 Task: Search one way flight ticket for 5 adults, 2 children, 1 infant in seat and 1 infant on lap in economy from Louisville: Louisville International Airport (standiford Field) to Fort Wayne: Fort Wayne International Airport on 5-4-2023. Choice of flights is Southwest. Number of bags: 1 carry on bag. Price is upto 20000. Outbound departure time preference is 8:15.
Action: Mouse moved to (301, 267)
Screenshot: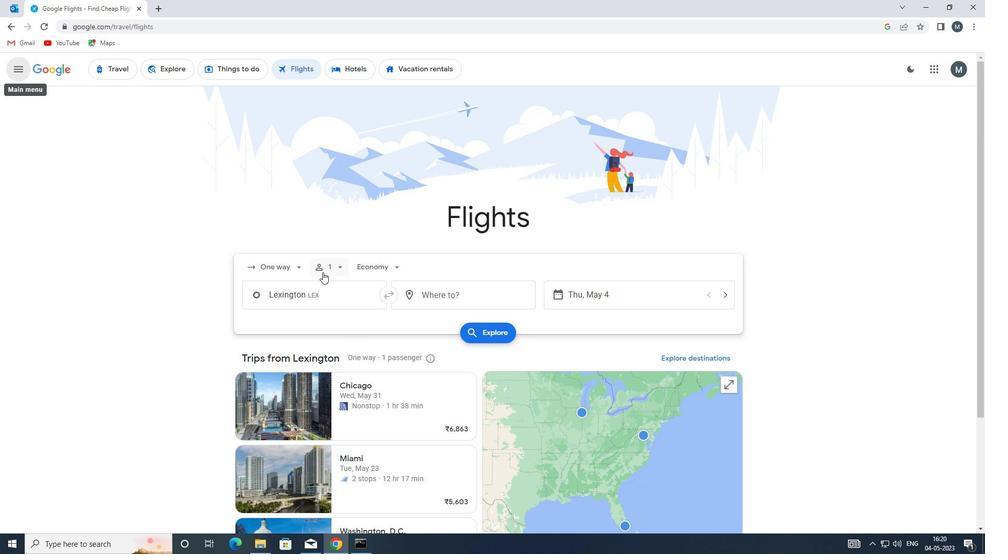 
Action: Mouse pressed left at (301, 267)
Screenshot: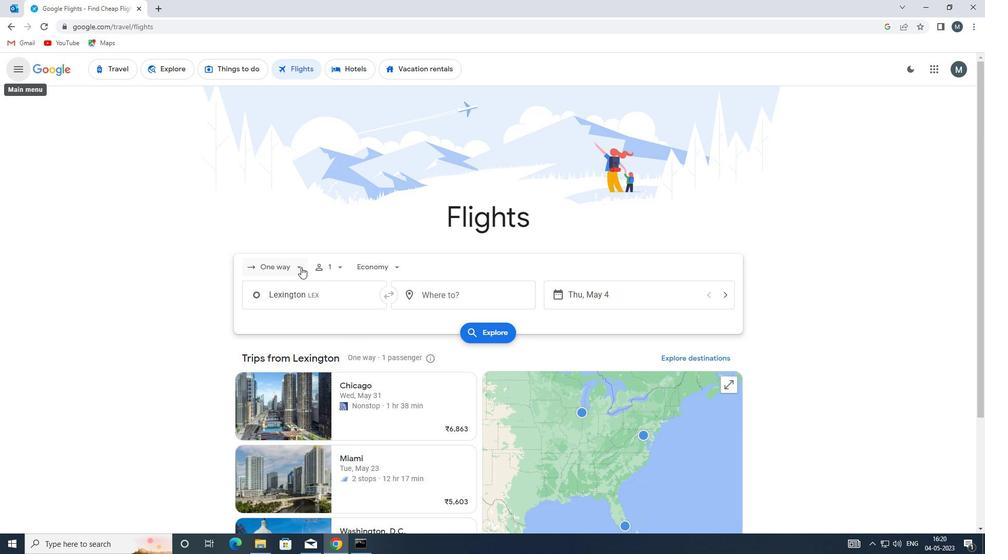 
Action: Mouse moved to (294, 317)
Screenshot: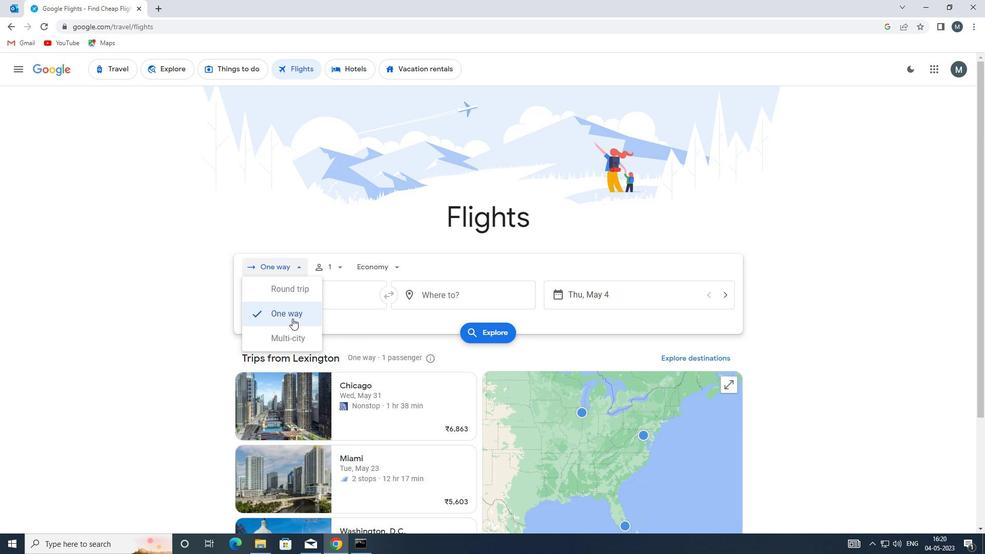 
Action: Mouse pressed left at (294, 317)
Screenshot: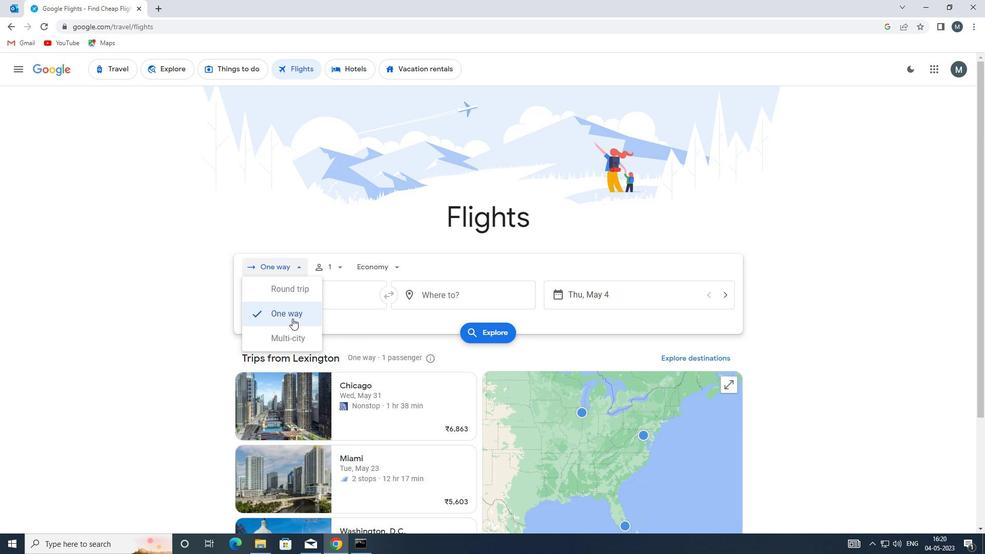 
Action: Mouse moved to (330, 268)
Screenshot: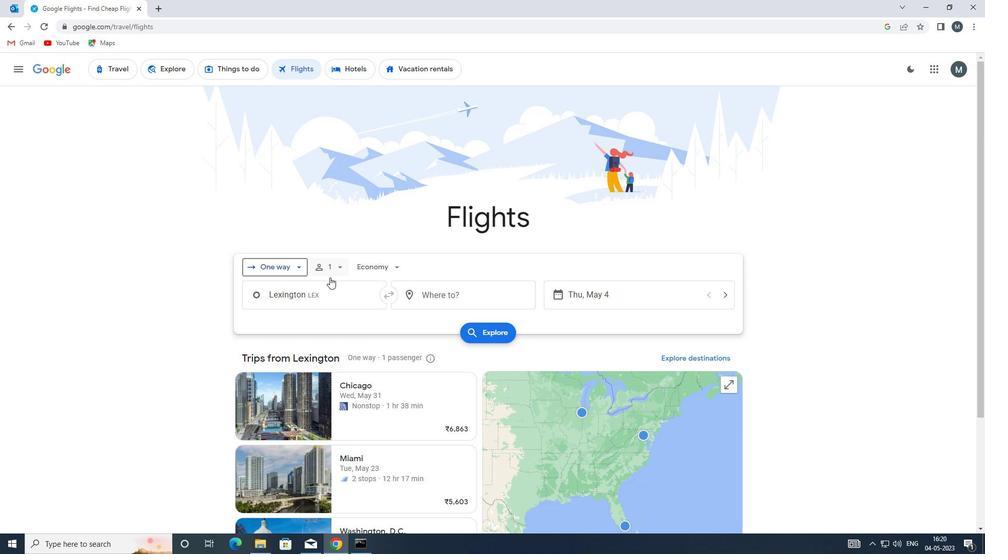 
Action: Mouse pressed left at (330, 268)
Screenshot: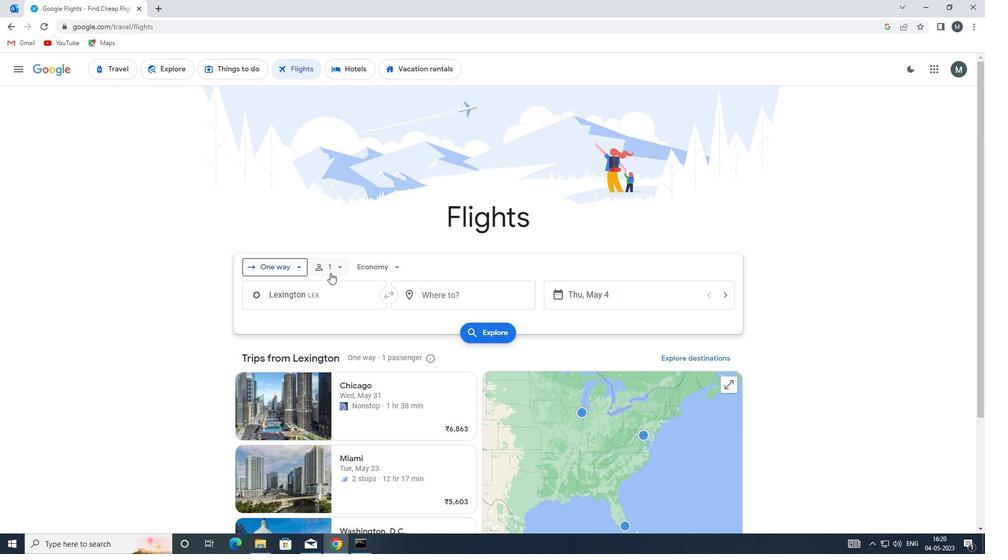 
Action: Mouse moved to (423, 290)
Screenshot: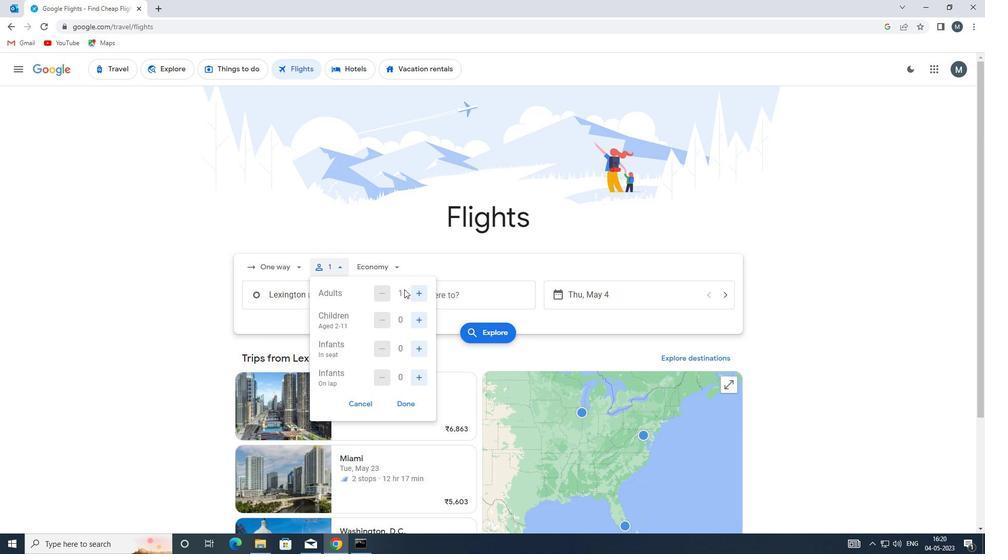 
Action: Mouse pressed left at (423, 290)
Screenshot: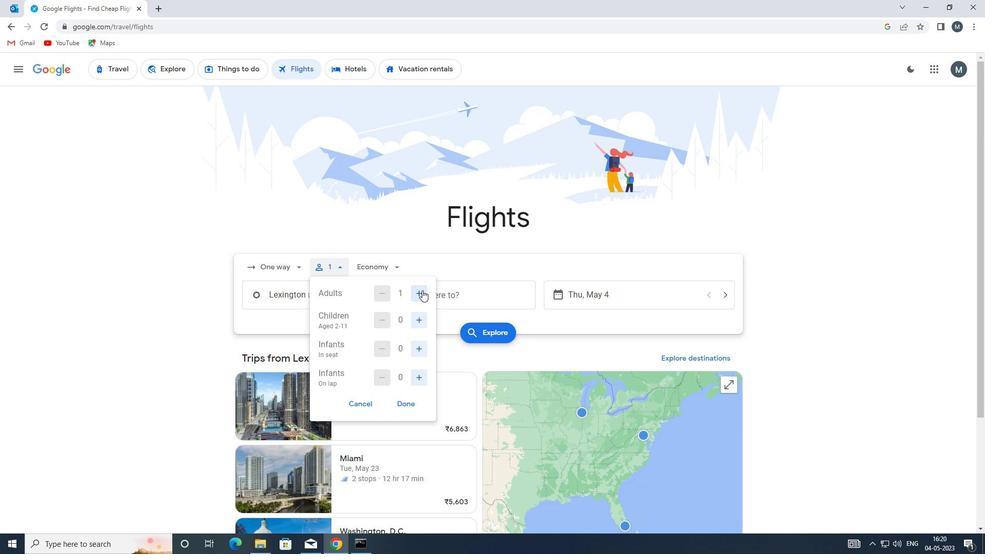 
Action: Mouse moved to (423, 290)
Screenshot: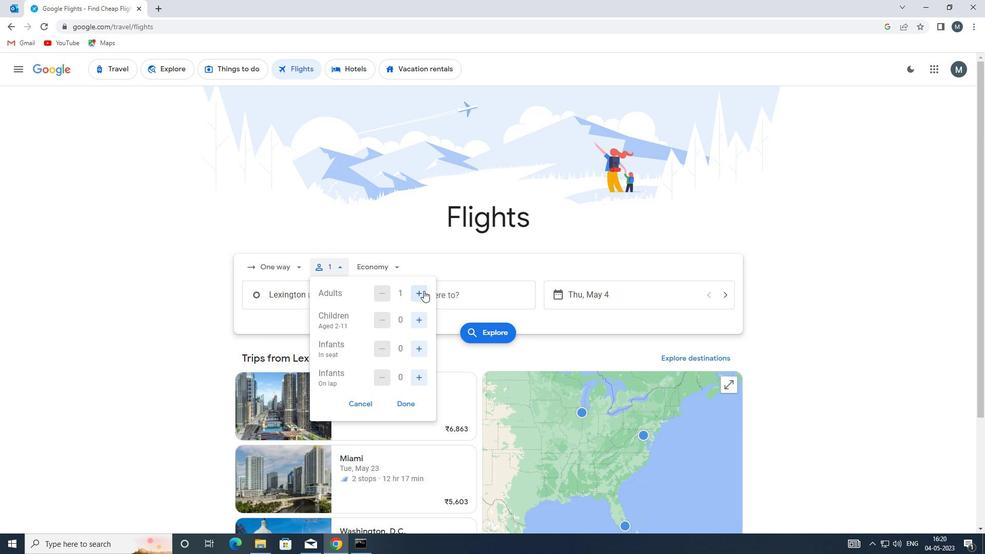 
Action: Mouse pressed left at (423, 290)
Screenshot: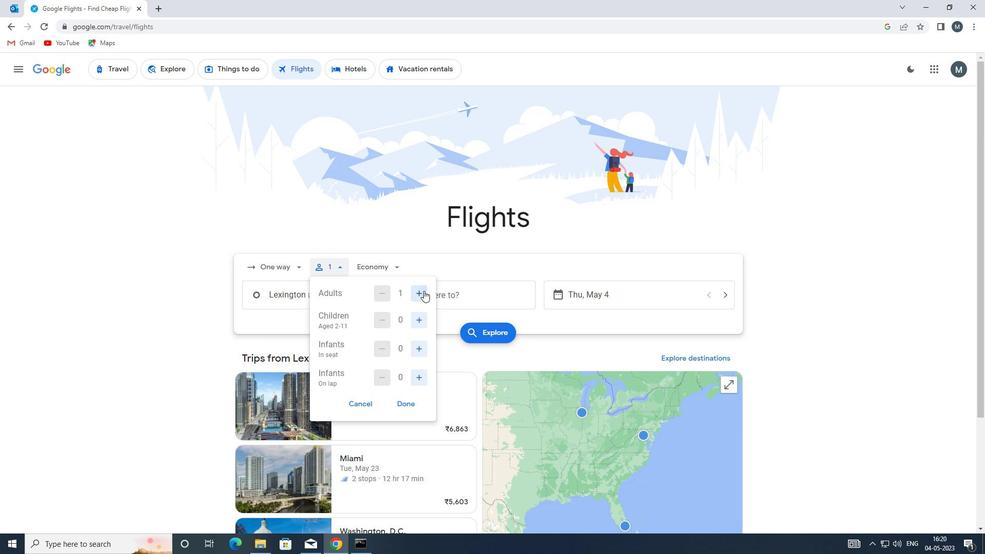
Action: Mouse moved to (423, 291)
Screenshot: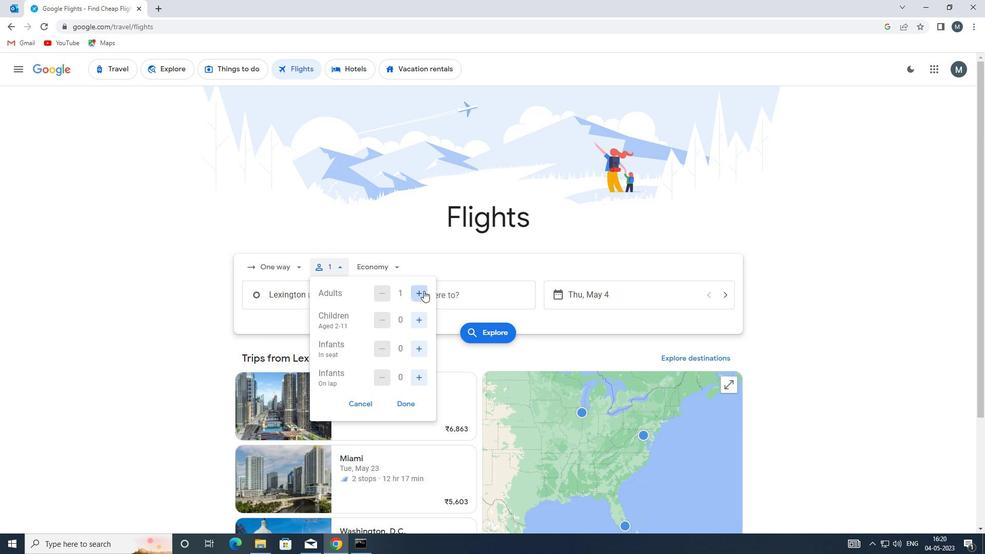 
Action: Mouse pressed left at (423, 291)
Screenshot: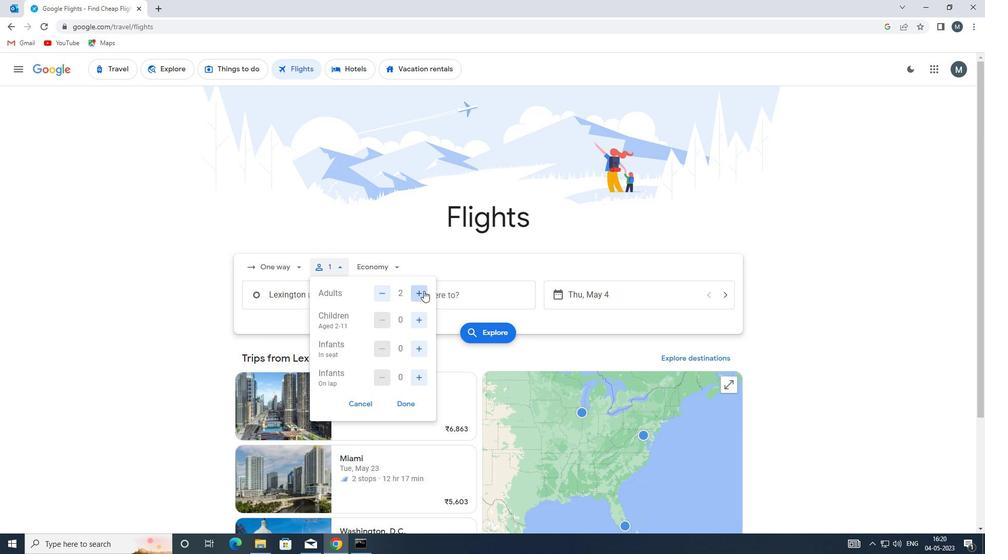 
Action: Mouse pressed left at (423, 291)
Screenshot: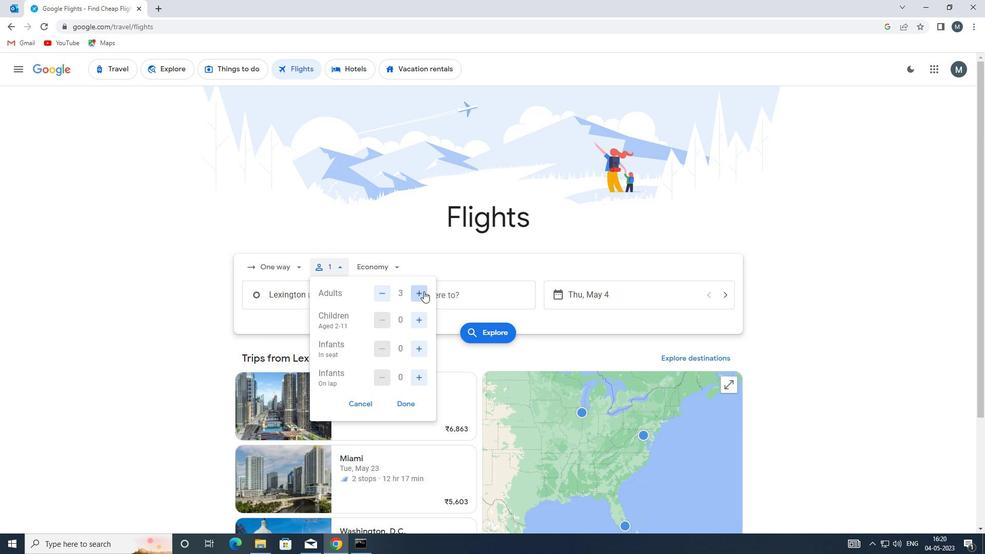
Action: Mouse moved to (418, 317)
Screenshot: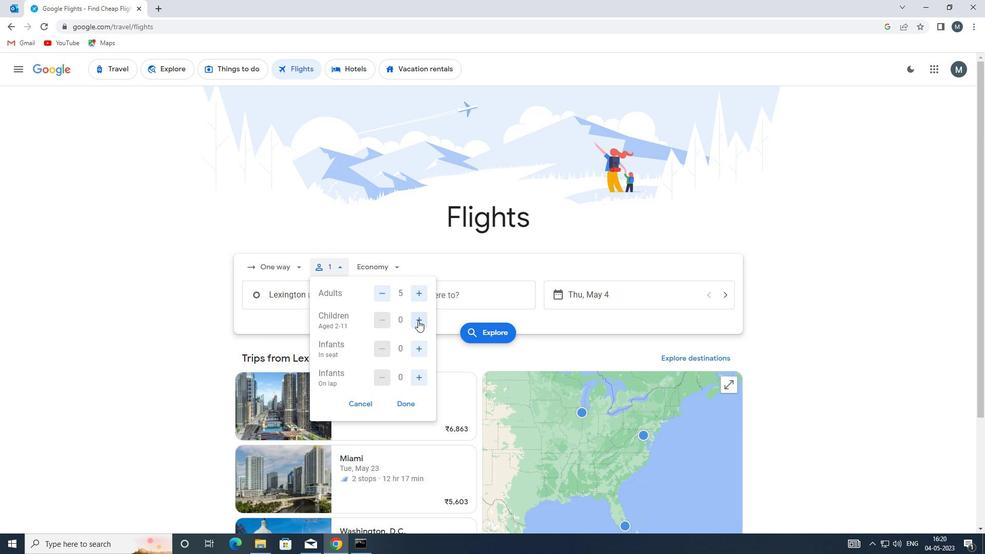 
Action: Mouse pressed left at (418, 317)
Screenshot: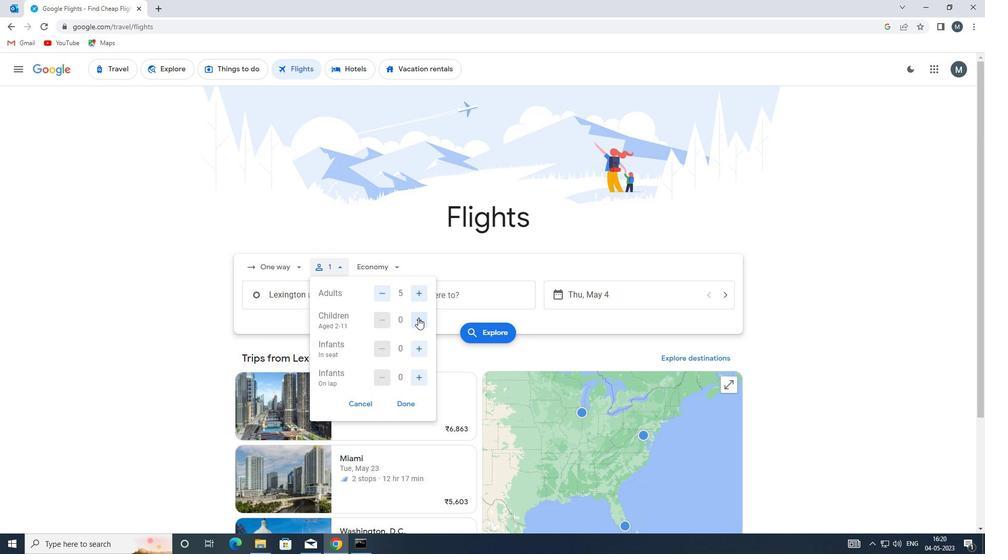 
Action: Mouse pressed left at (418, 317)
Screenshot: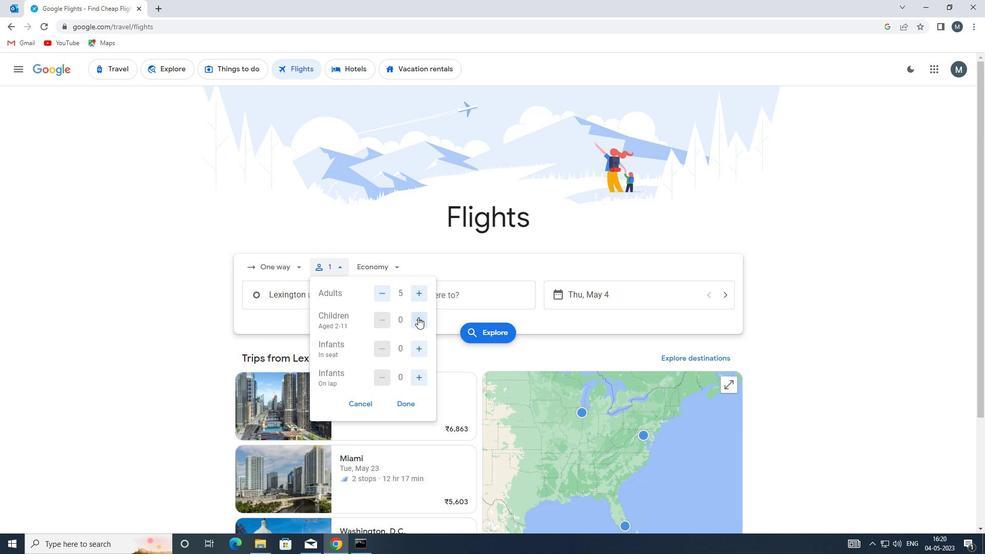 
Action: Mouse moved to (419, 347)
Screenshot: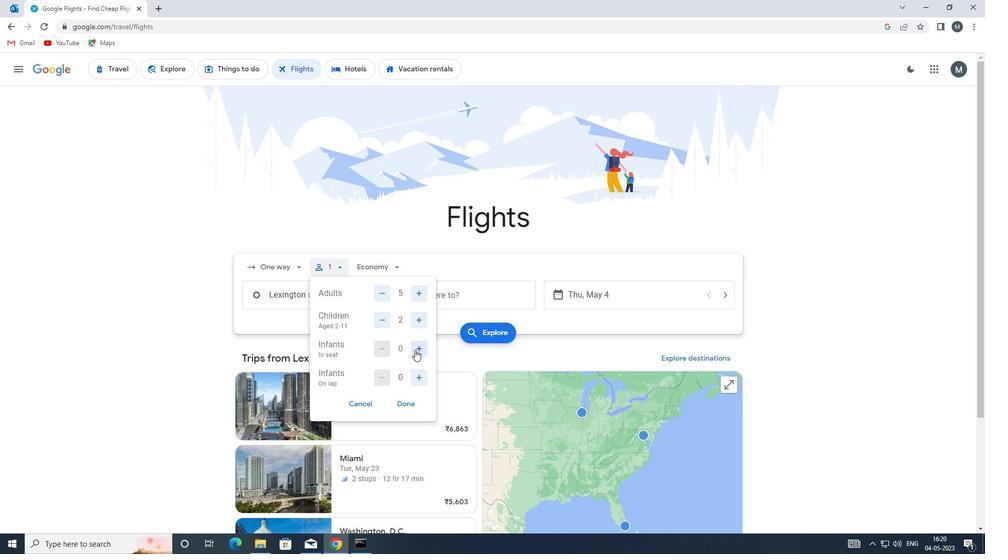 
Action: Mouse pressed left at (419, 347)
Screenshot: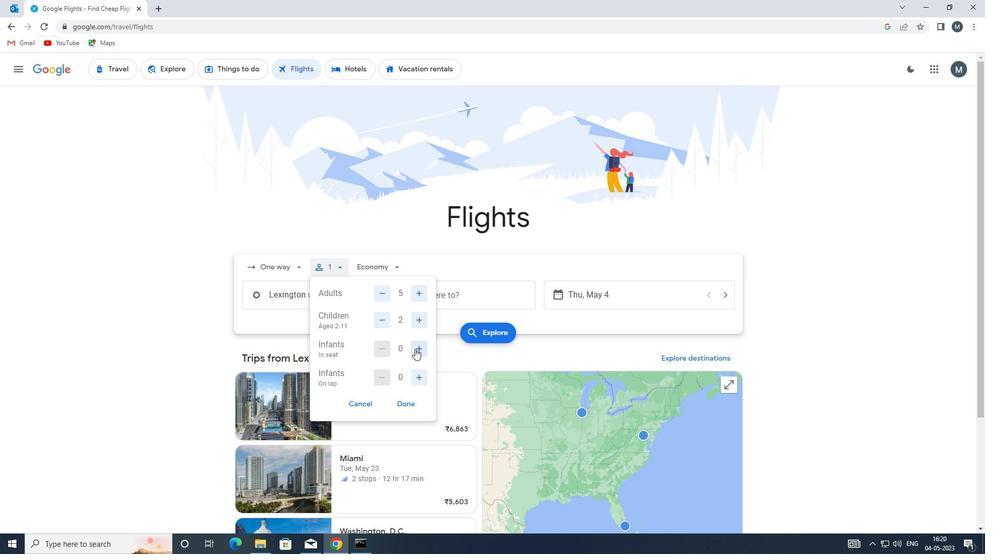 
Action: Mouse moved to (419, 376)
Screenshot: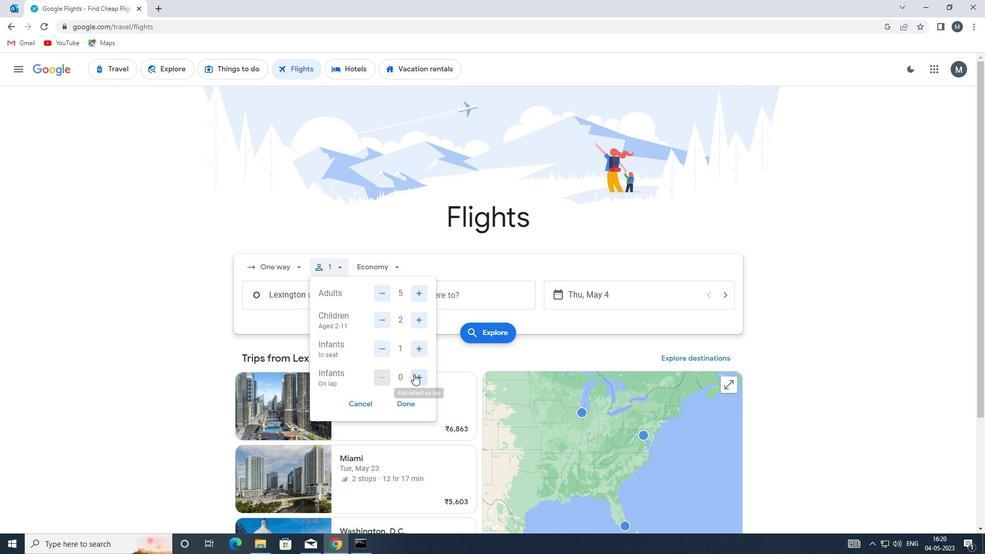 
Action: Mouse pressed left at (419, 376)
Screenshot: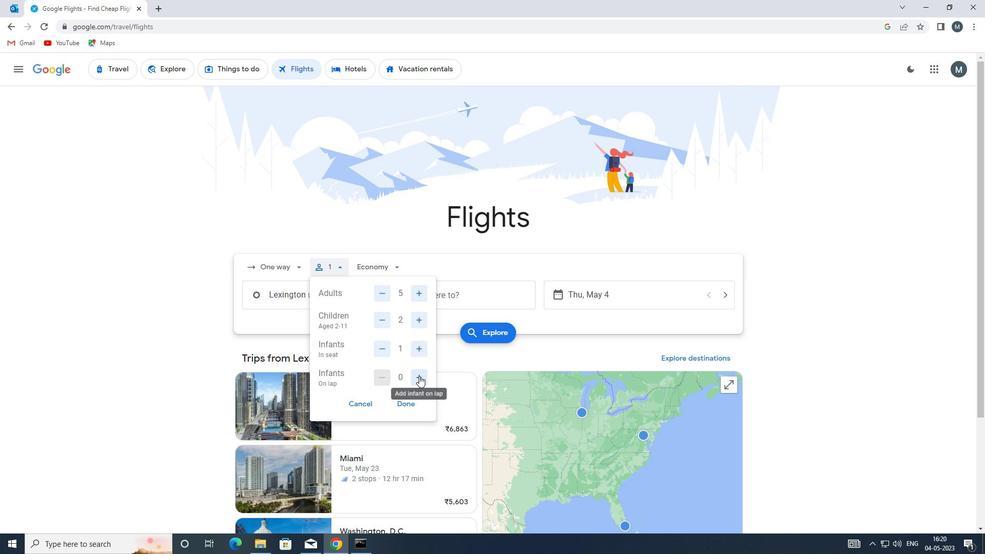 
Action: Mouse moved to (399, 396)
Screenshot: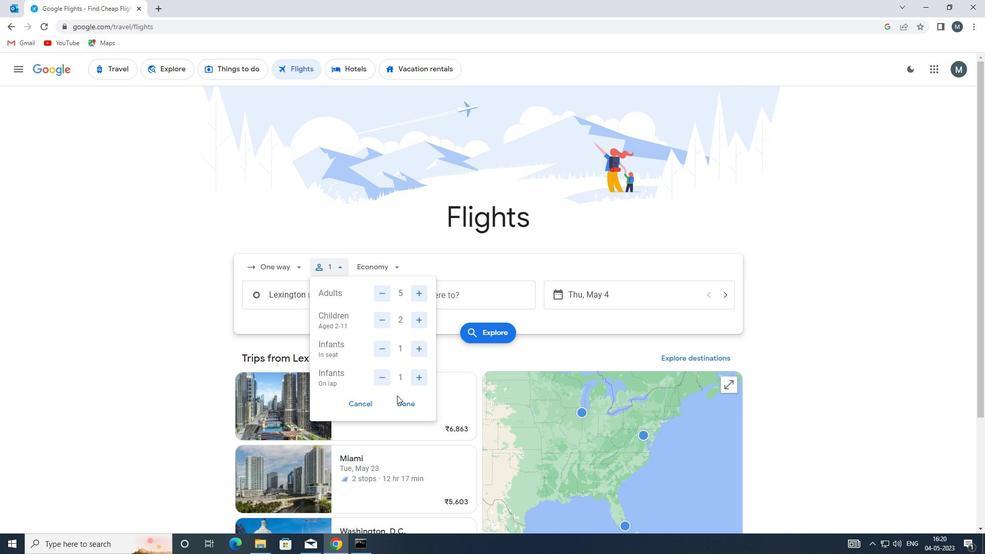 
Action: Mouse pressed left at (399, 396)
Screenshot: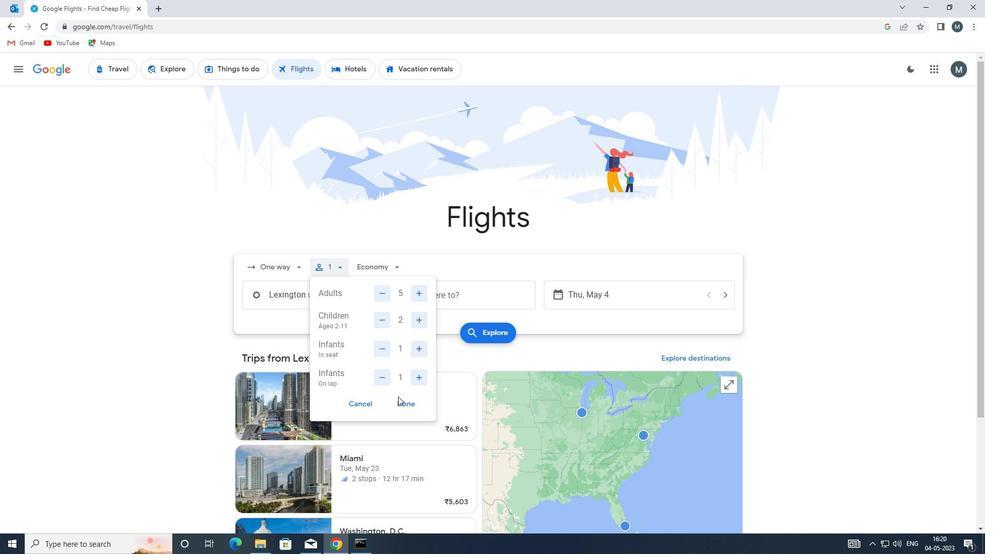 
Action: Mouse moved to (380, 268)
Screenshot: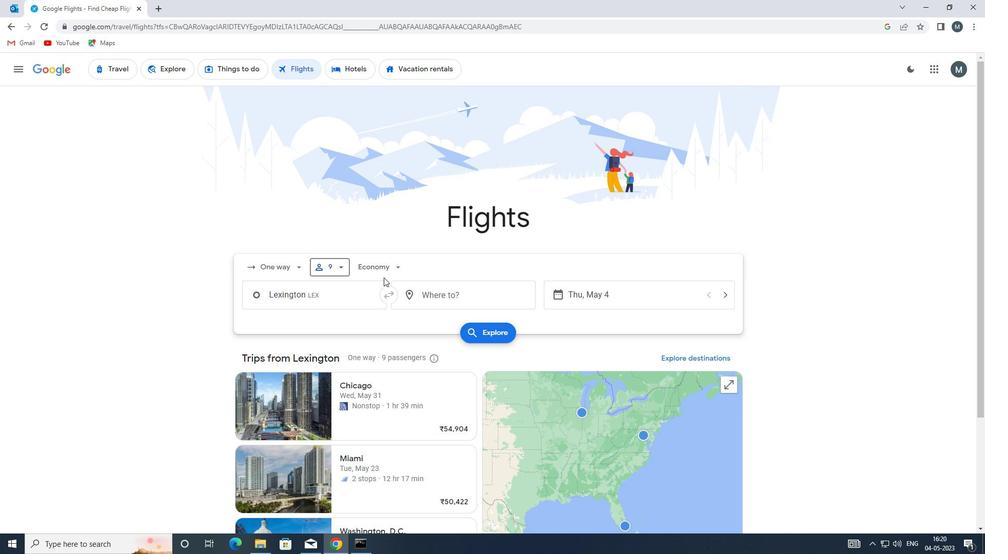 
Action: Mouse pressed left at (380, 268)
Screenshot: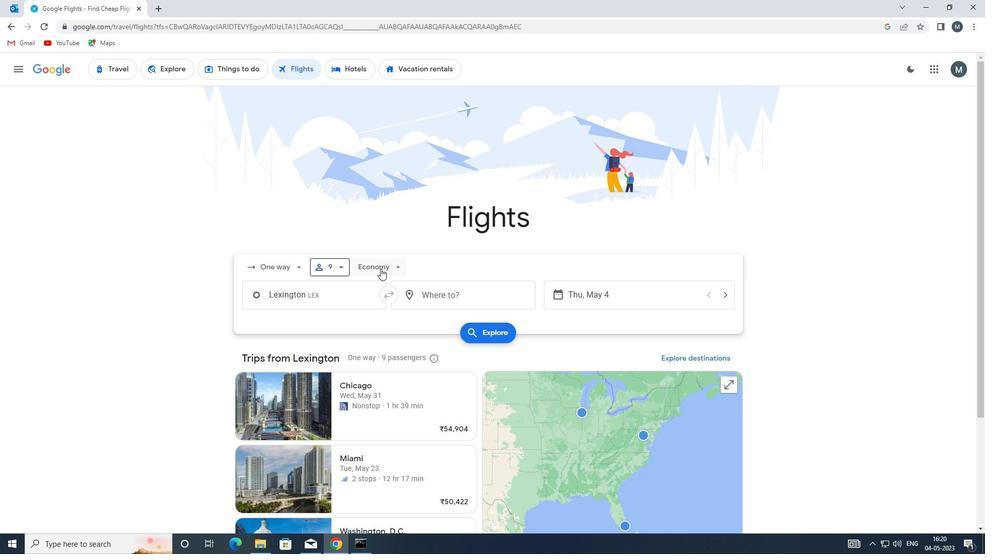 
Action: Mouse moved to (398, 287)
Screenshot: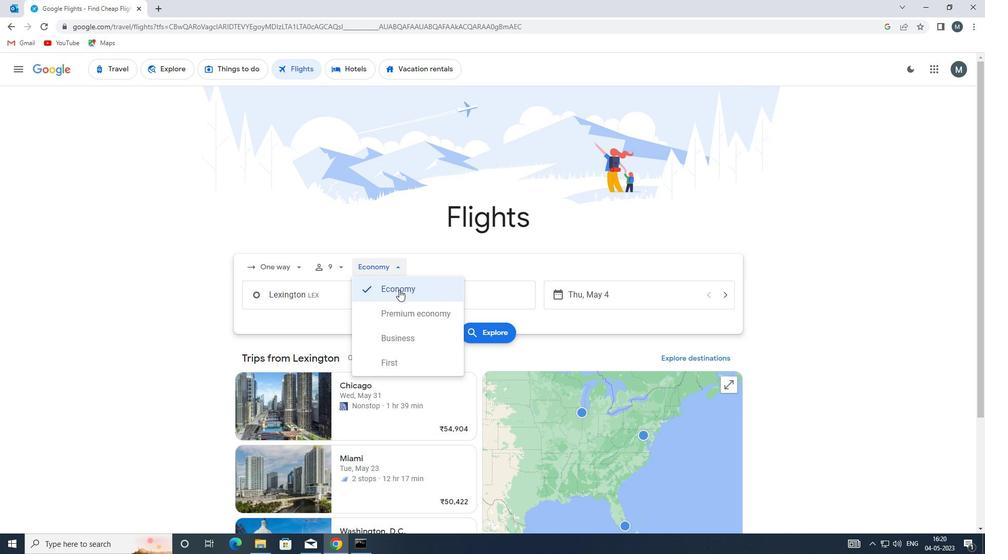 
Action: Mouse pressed left at (398, 287)
Screenshot: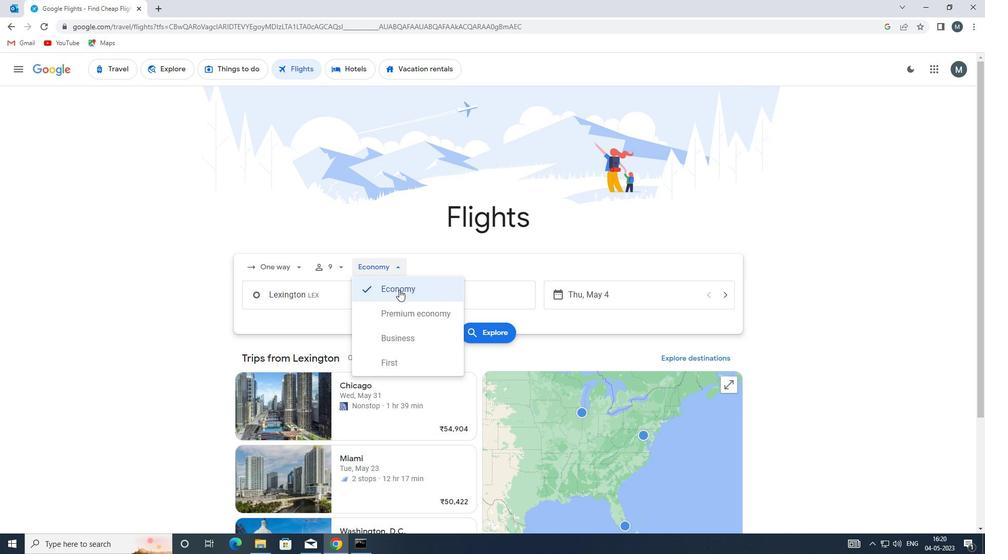 
Action: Mouse moved to (342, 301)
Screenshot: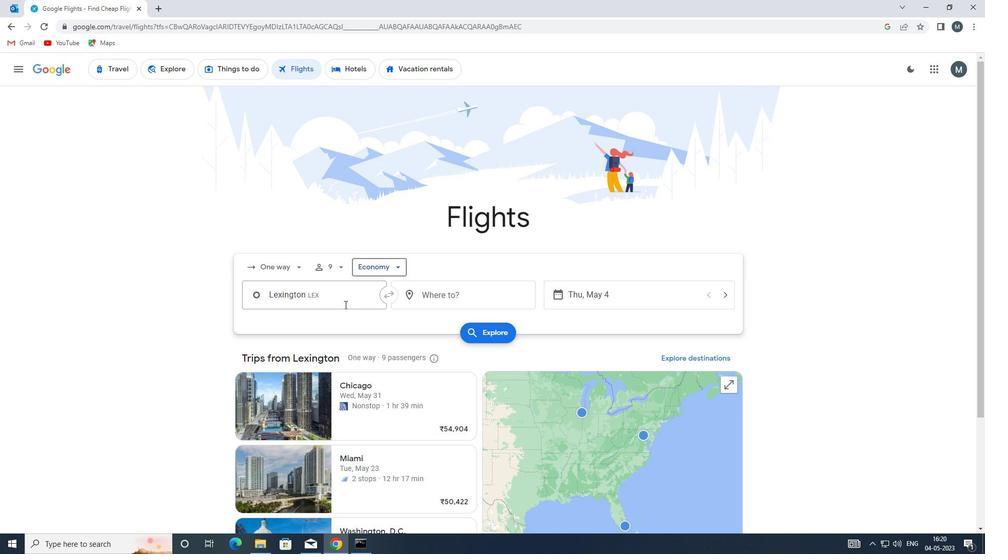 
Action: Mouse pressed left at (342, 301)
Screenshot: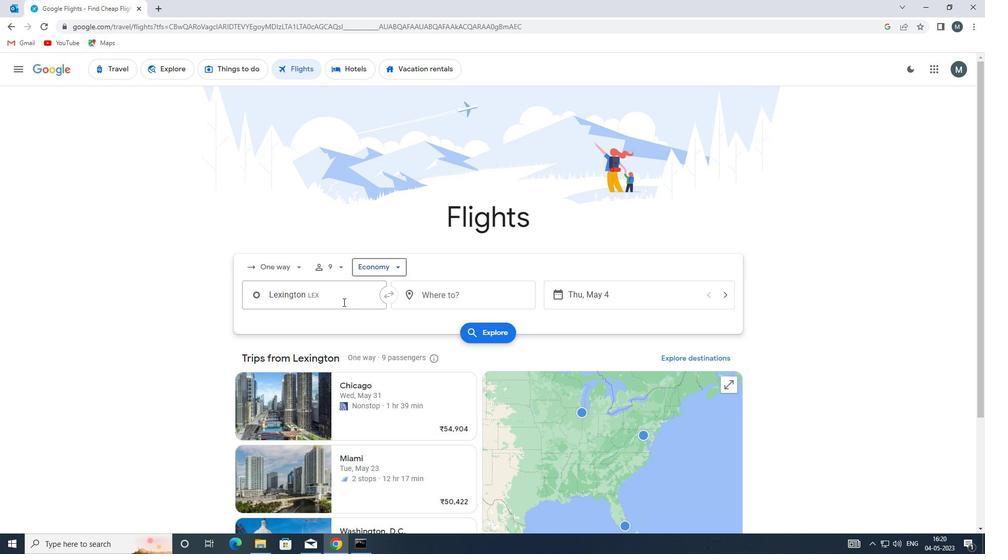 
Action: Mouse moved to (342, 300)
Screenshot: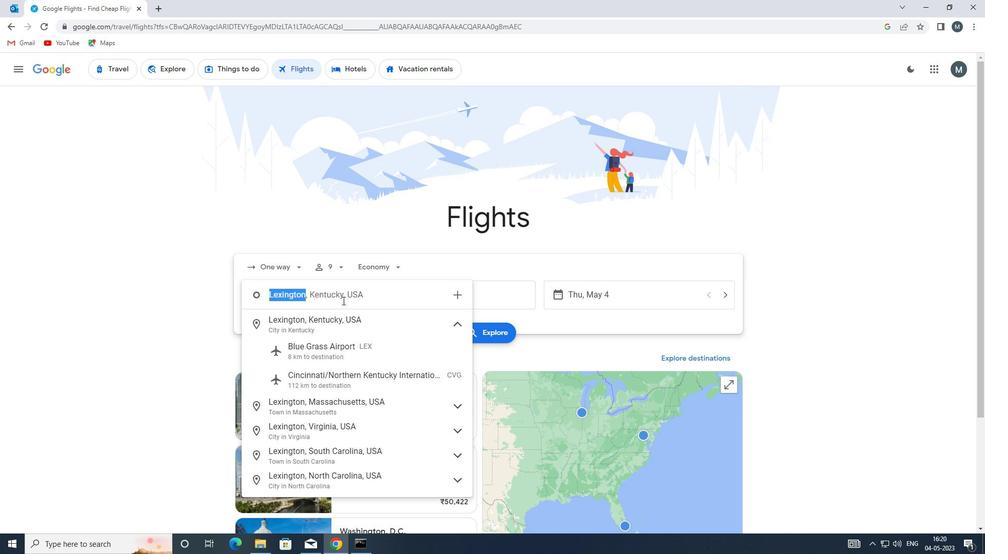 
Action: Key pressed s
Screenshot: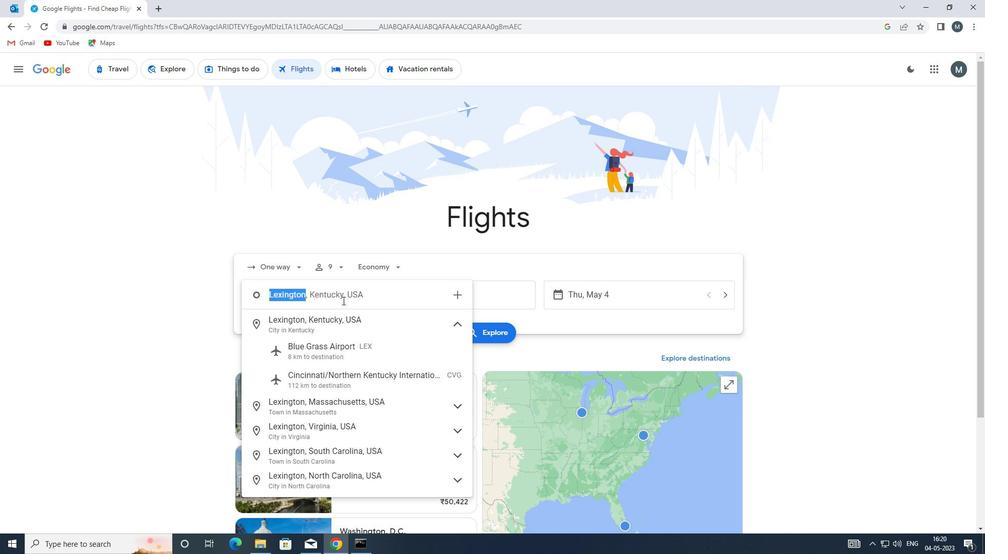 
Action: Mouse moved to (343, 300)
Screenshot: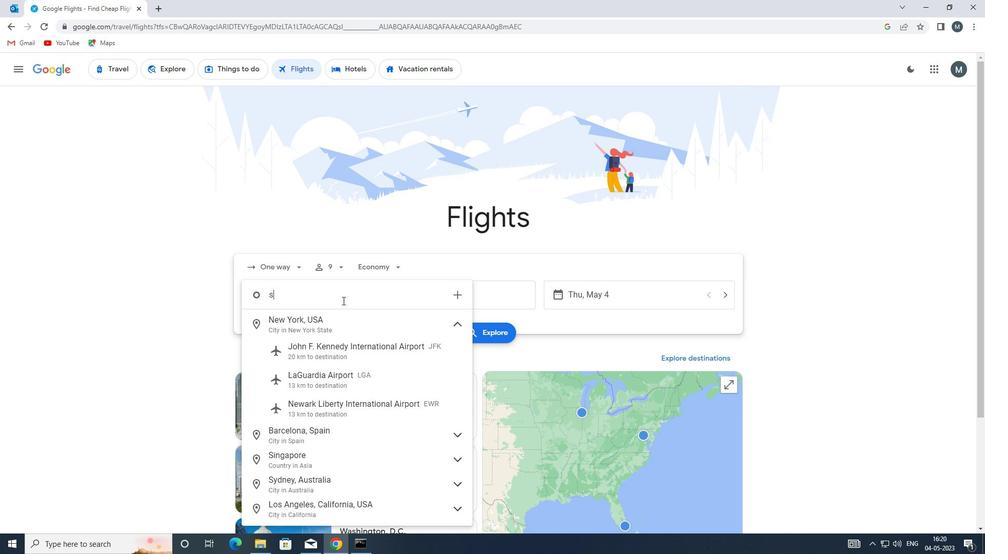 
Action: Key pressed df
Screenshot: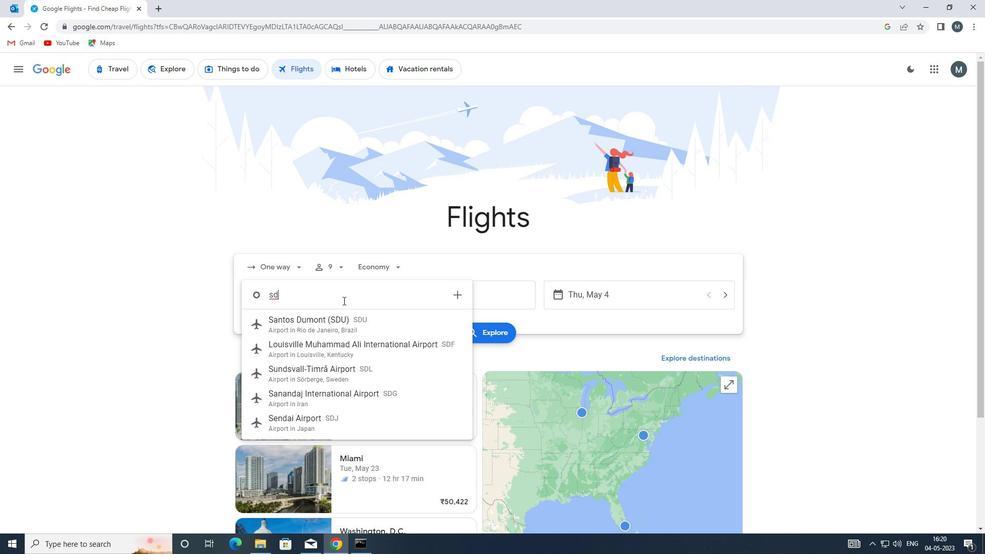 
Action: Mouse moved to (347, 328)
Screenshot: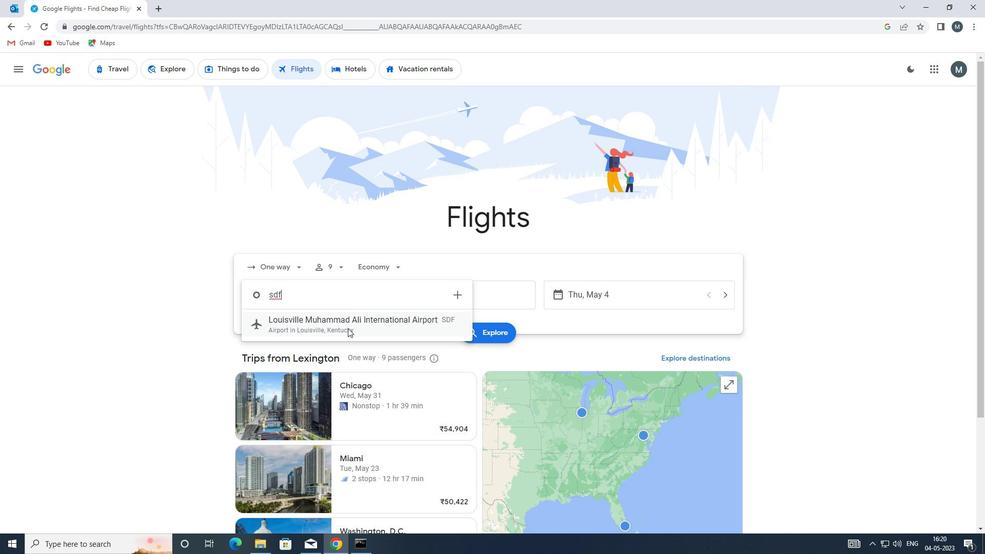 
Action: Mouse pressed left at (347, 328)
Screenshot: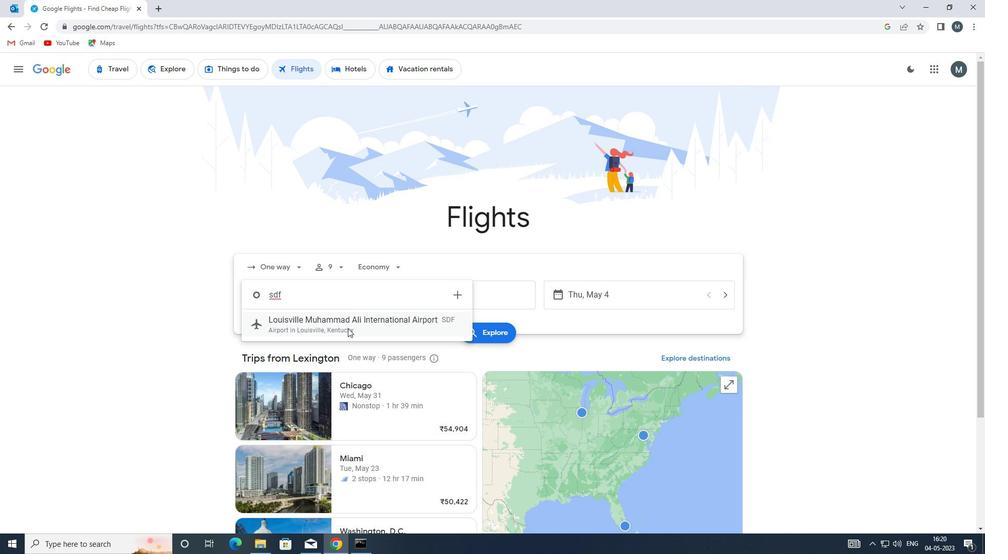 
Action: Mouse moved to (428, 298)
Screenshot: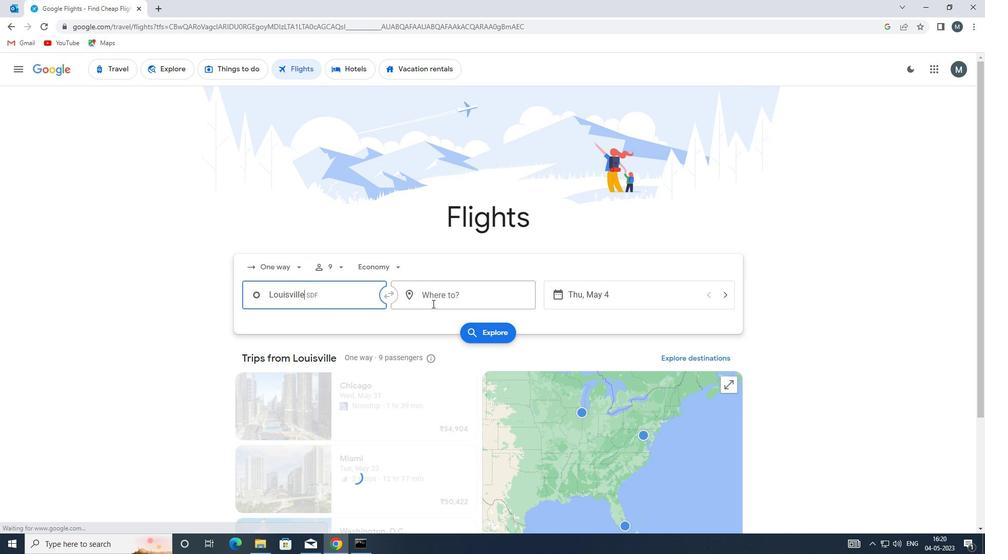 
Action: Mouse pressed left at (428, 298)
Screenshot: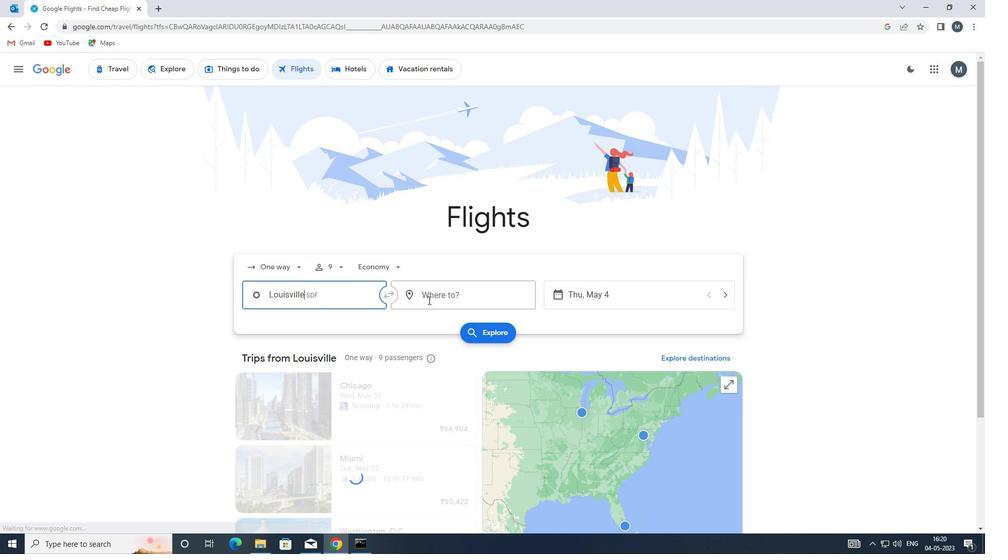 
Action: Key pressed fw
Screenshot: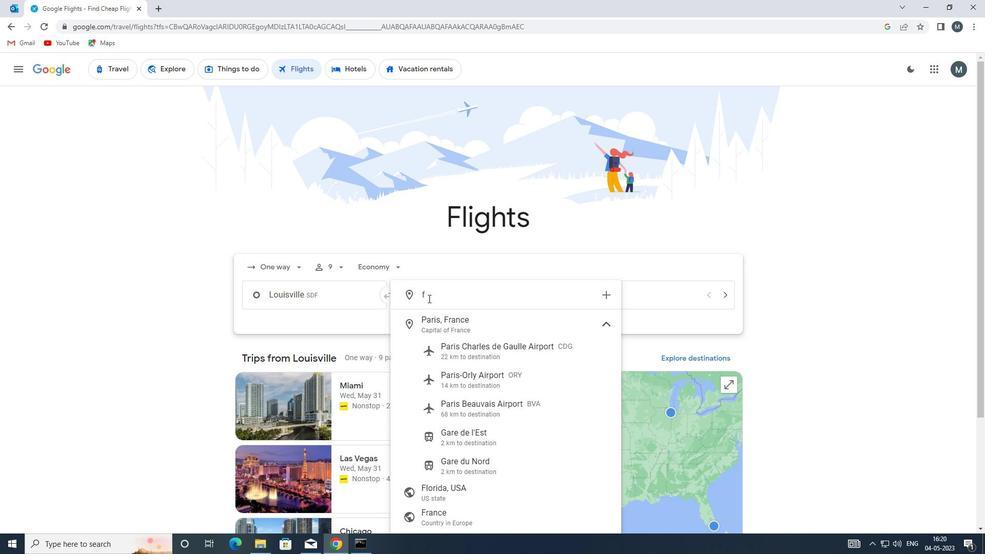 
Action: Mouse moved to (459, 321)
Screenshot: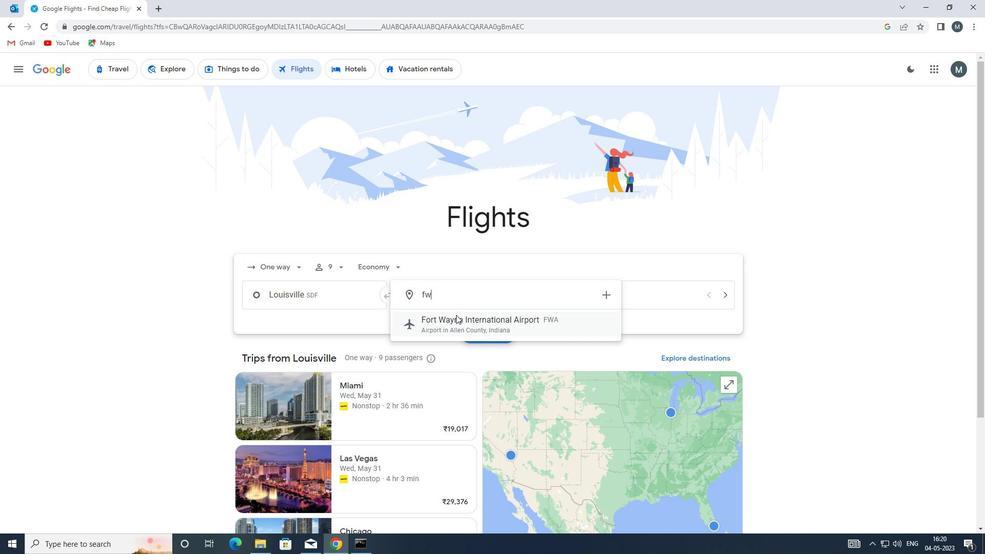 
Action: Mouse pressed left at (459, 321)
Screenshot: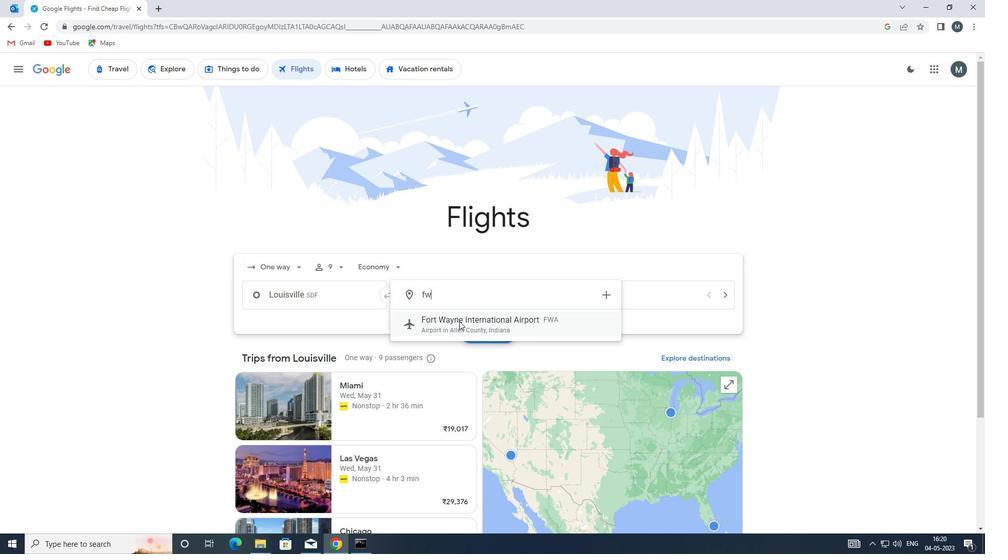 
Action: Mouse moved to (572, 295)
Screenshot: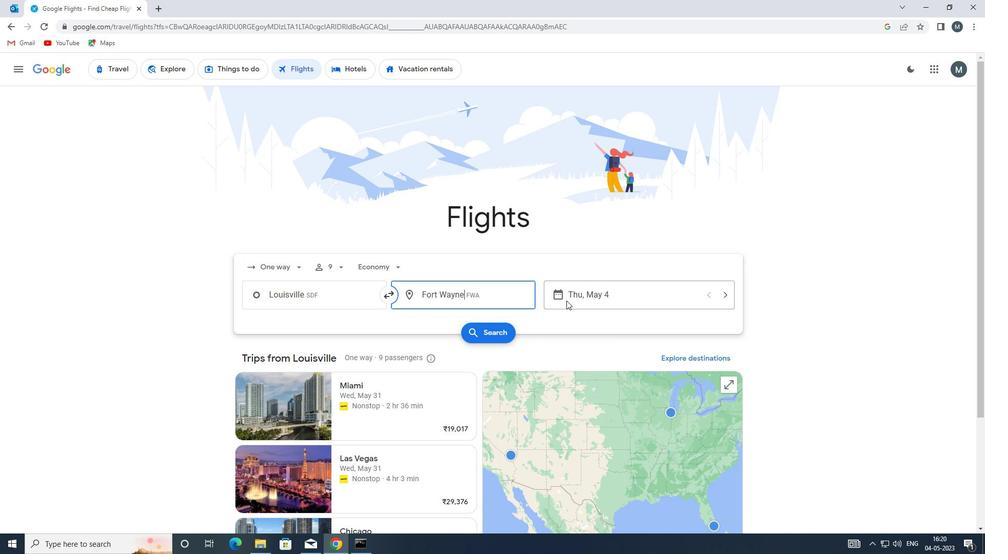 
Action: Mouse pressed left at (572, 295)
Screenshot: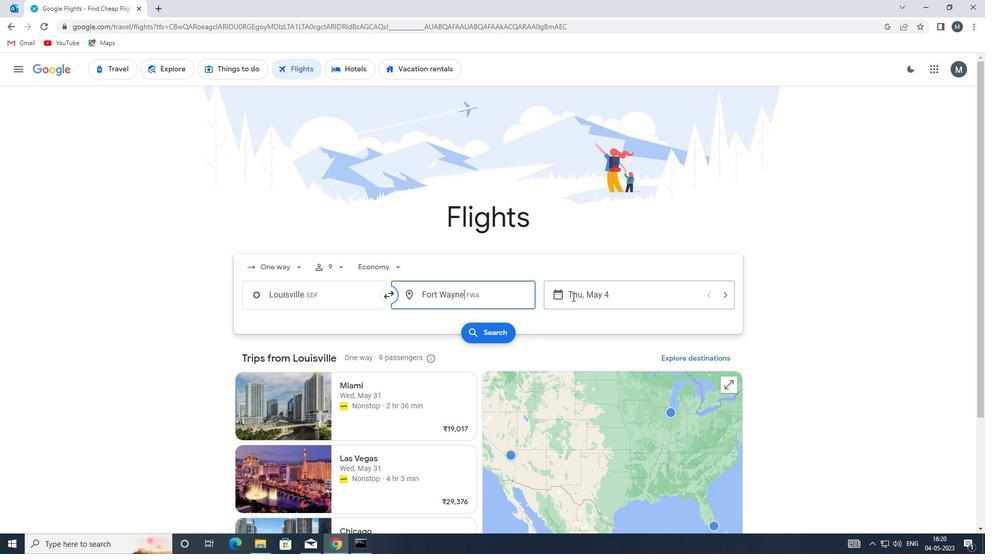 
Action: Mouse moved to (466, 349)
Screenshot: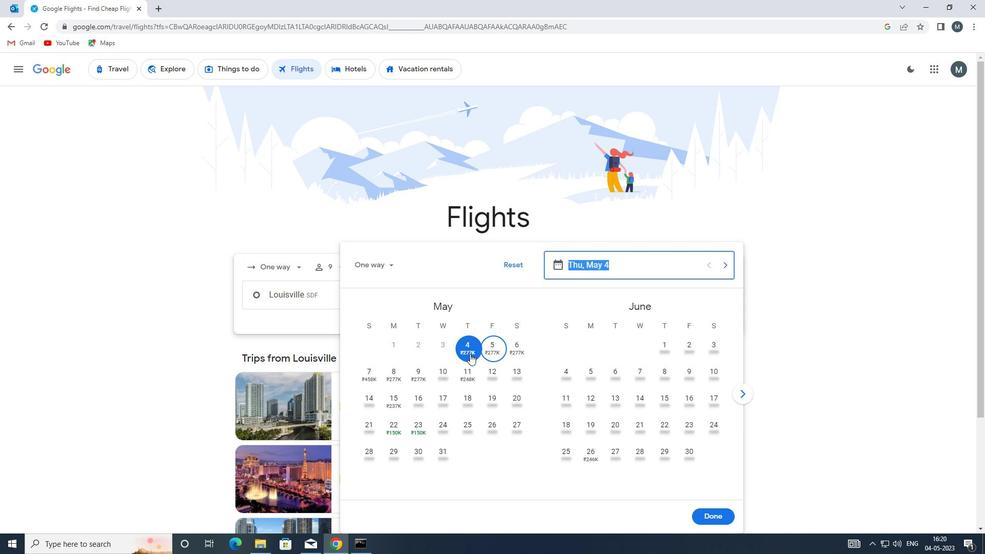 
Action: Mouse pressed left at (466, 349)
Screenshot: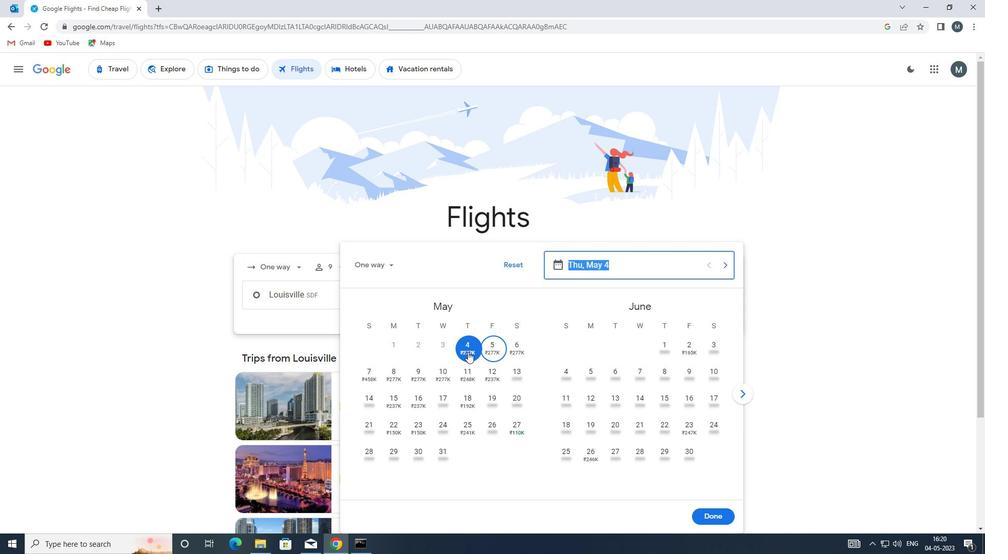 
Action: Mouse moved to (724, 509)
Screenshot: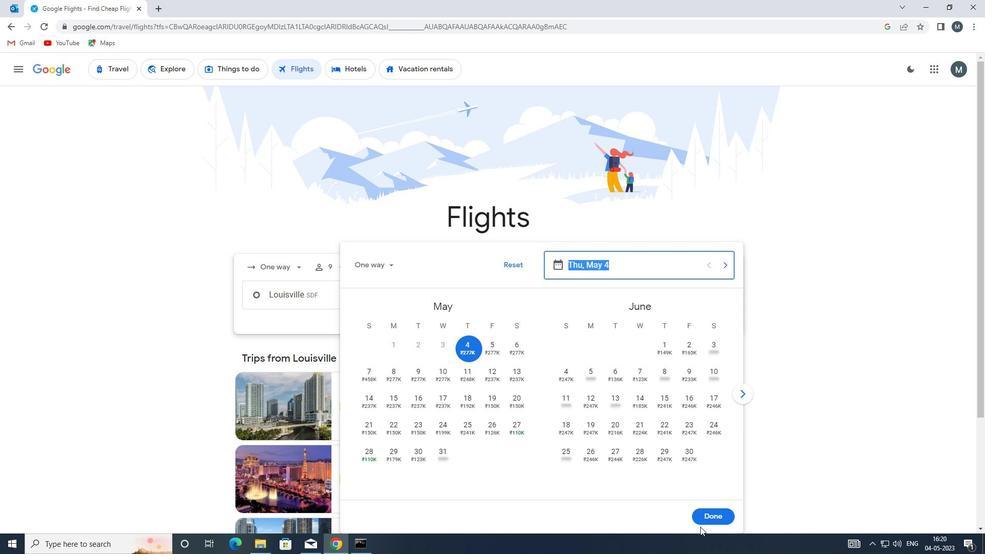
Action: Mouse pressed left at (724, 509)
Screenshot: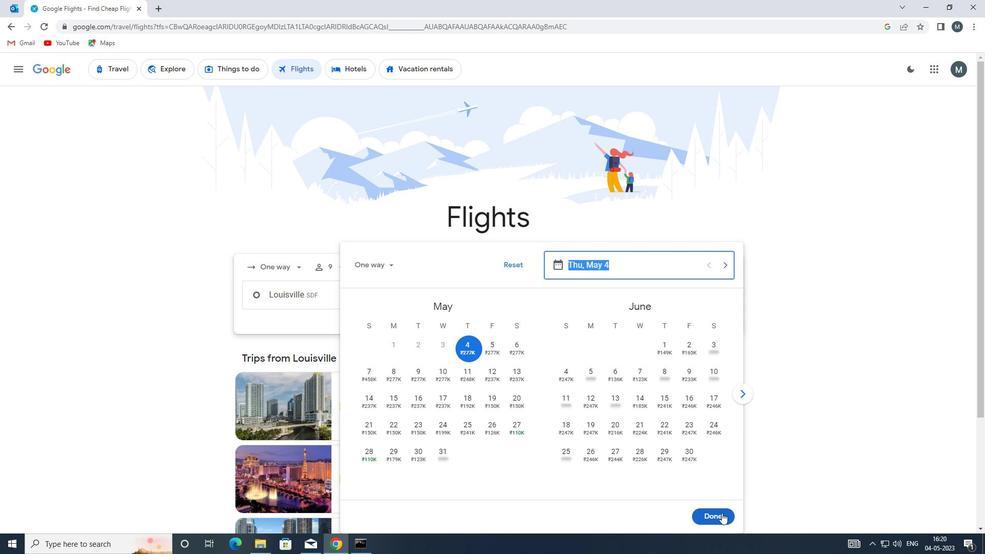 
Action: Mouse moved to (493, 335)
Screenshot: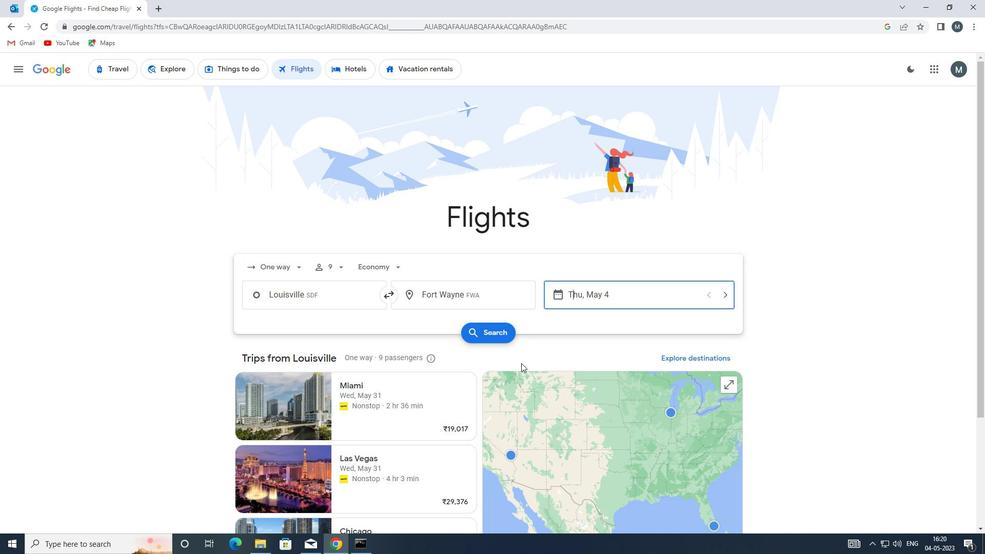 
Action: Mouse pressed left at (493, 335)
Screenshot: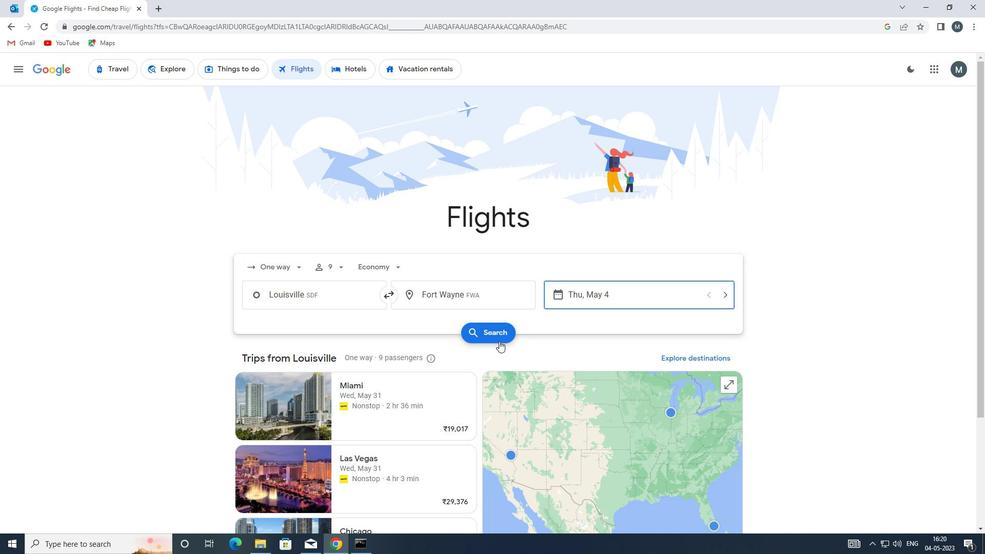 
Action: Mouse moved to (262, 164)
Screenshot: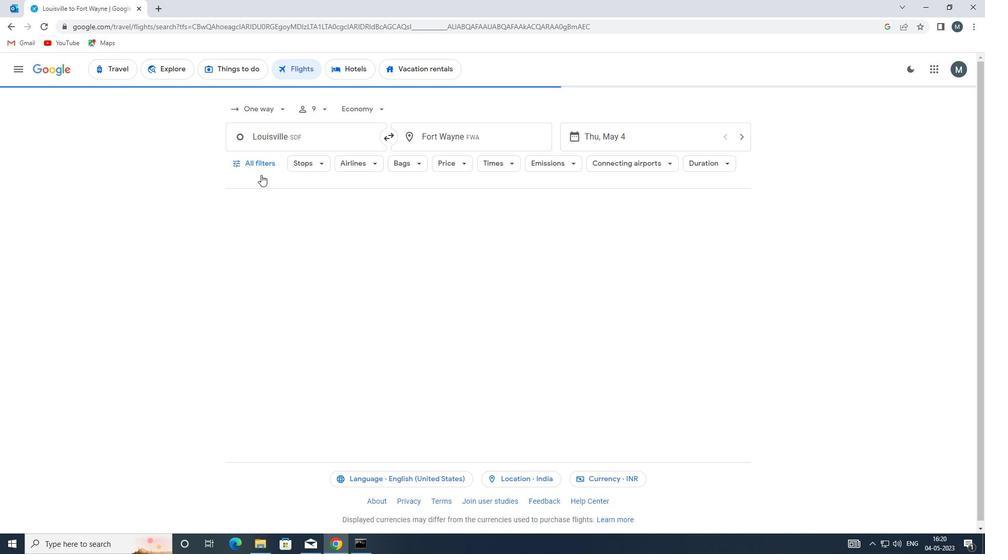 
Action: Mouse pressed left at (262, 164)
Screenshot: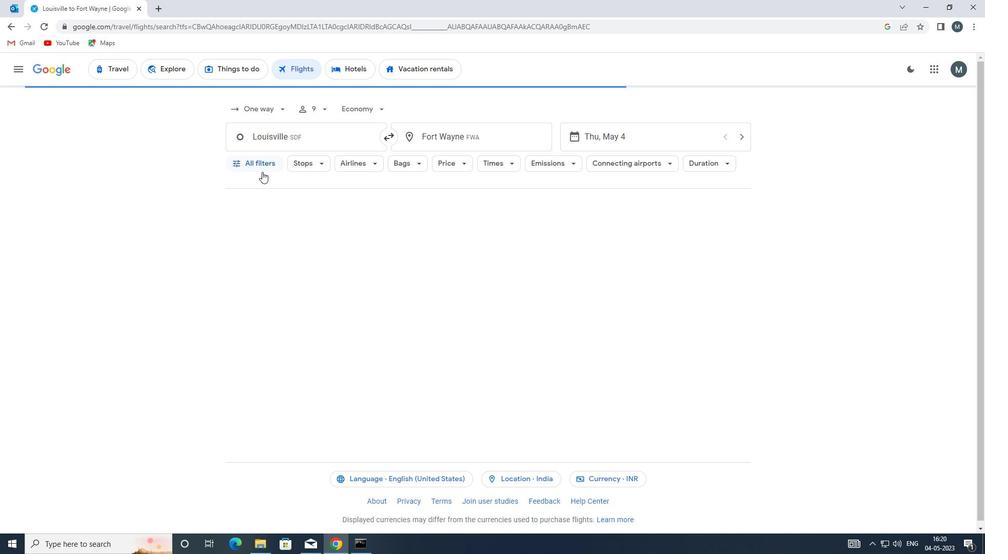 
Action: Mouse moved to (293, 271)
Screenshot: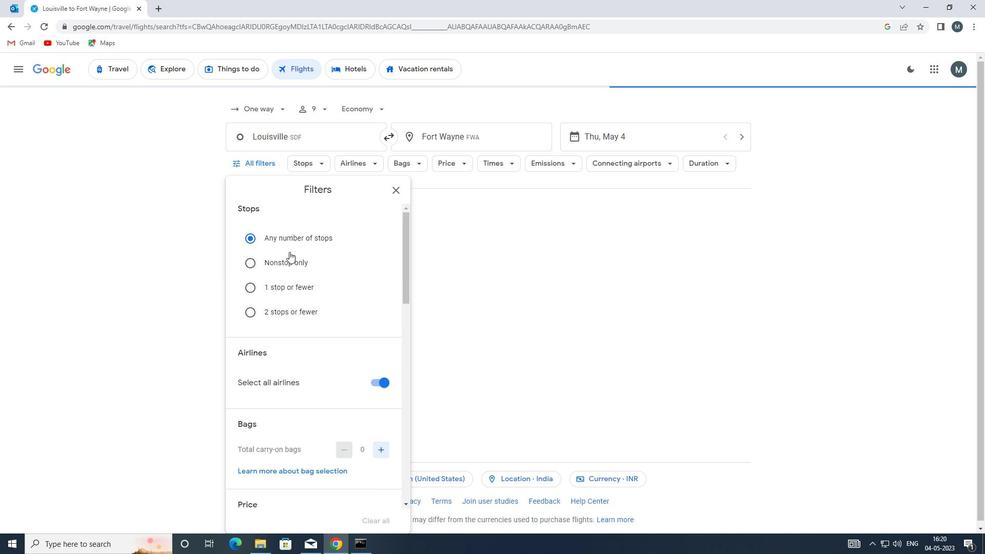 
Action: Mouse scrolled (293, 270) with delta (0, 0)
Screenshot: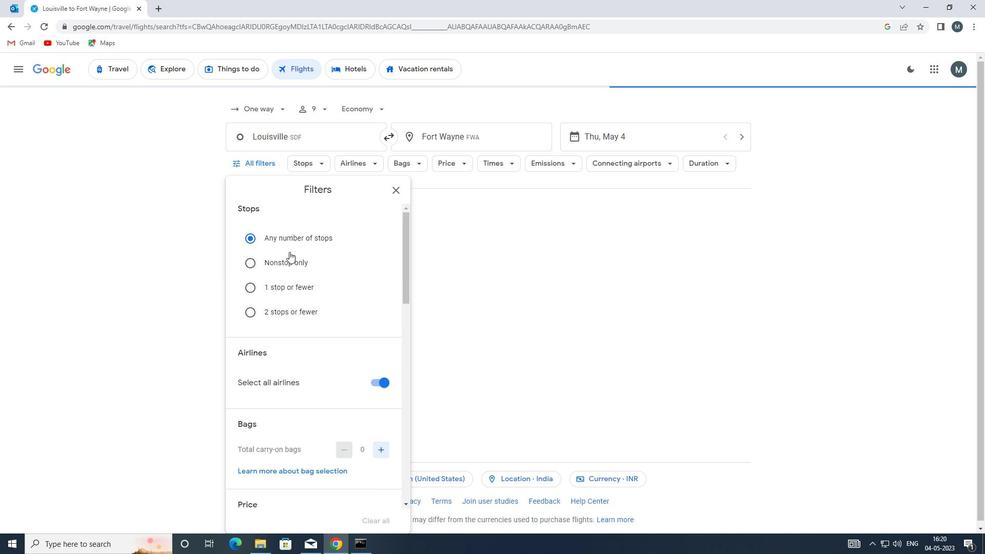 
Action: Mouse moved to (294, 272)
Screenshot: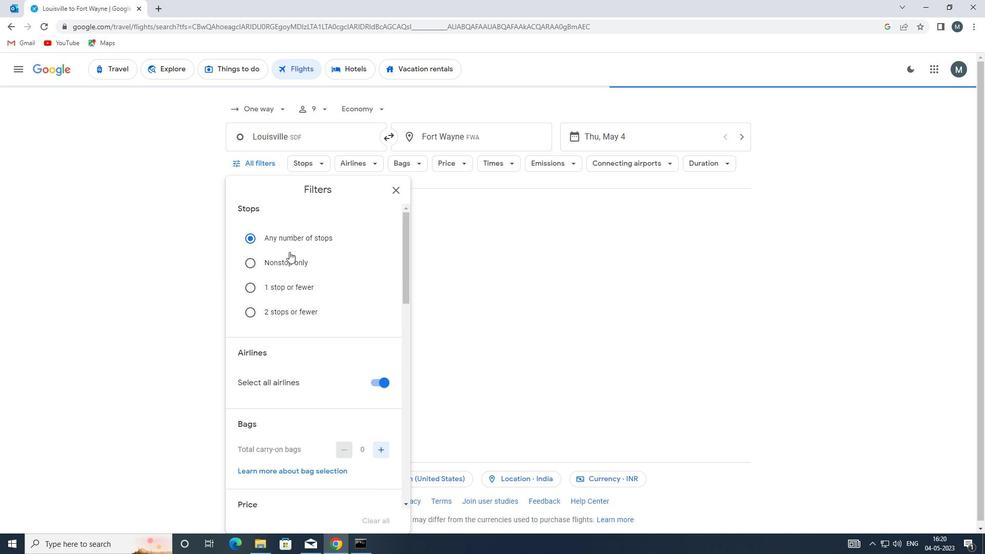 
Action: Mouse scrolled (294, 272) with delta (0, 0)
Screenshot: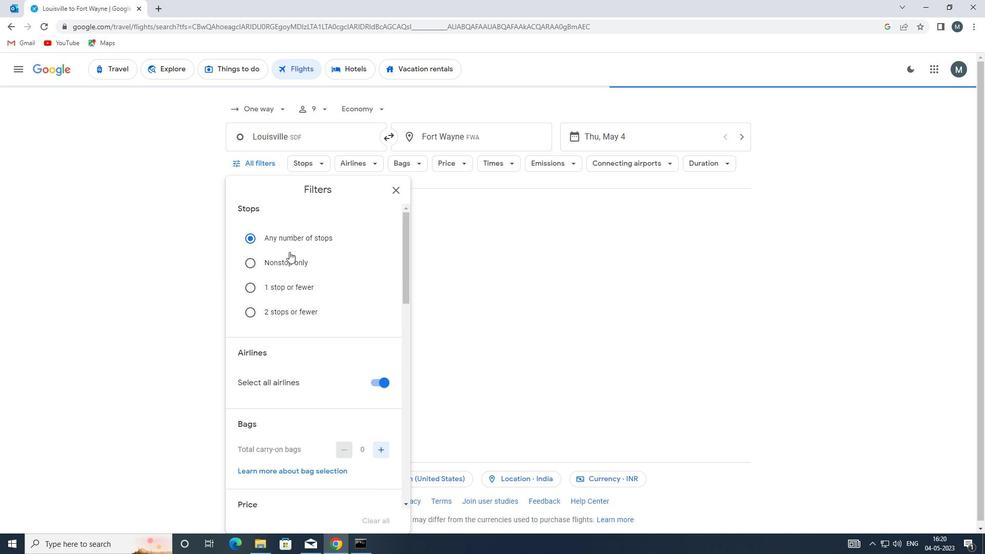 
Action: Mouse moved to (377, 278)
Screenshot: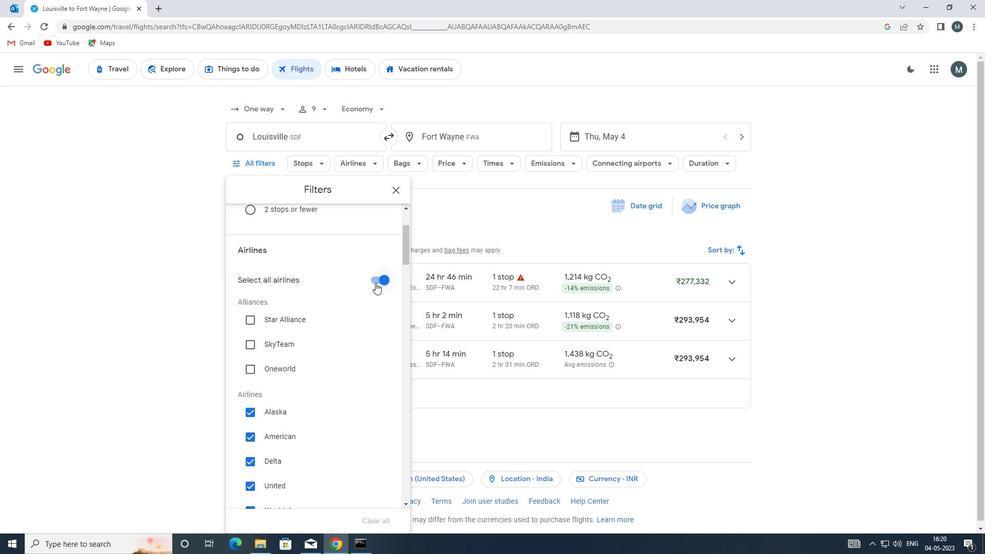 
Action: Mouse pressed left at (377, 278)
Screenshot: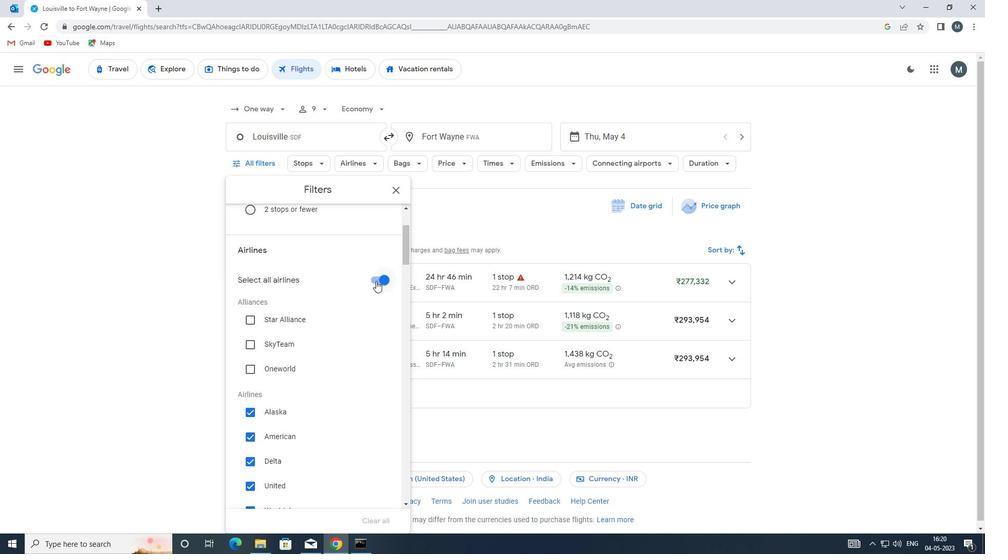 
Action: Mouse moved to (292, 358)
Screenshot: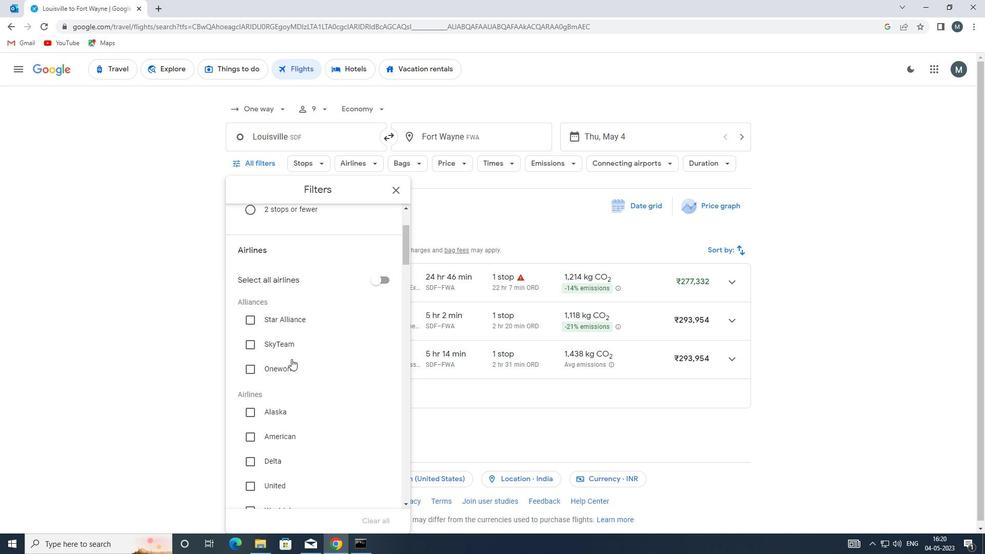 
Action: Mouse scrolled (292, 357) with delta (0, 0)
Screenshot: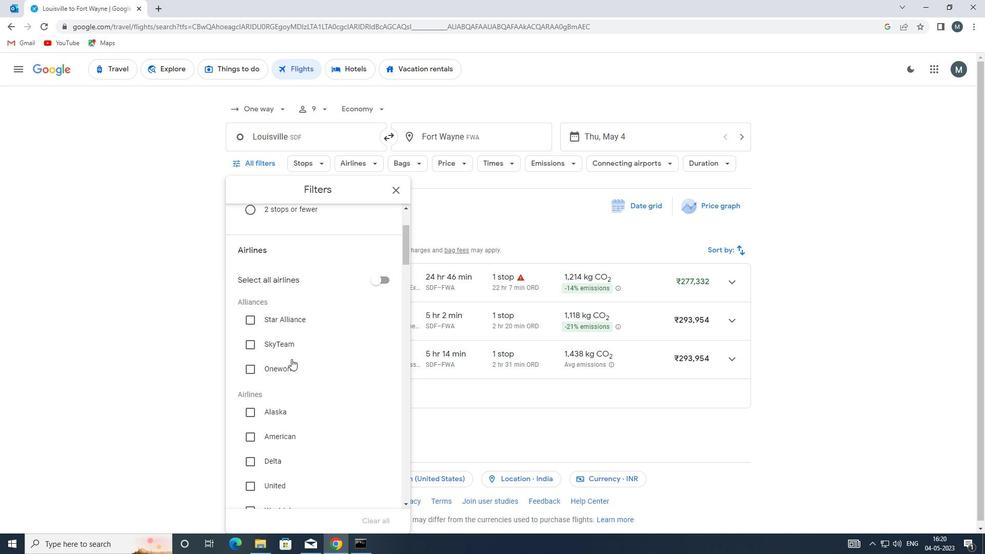 
Action: Mouse moved to (312, 329)
Screenshot: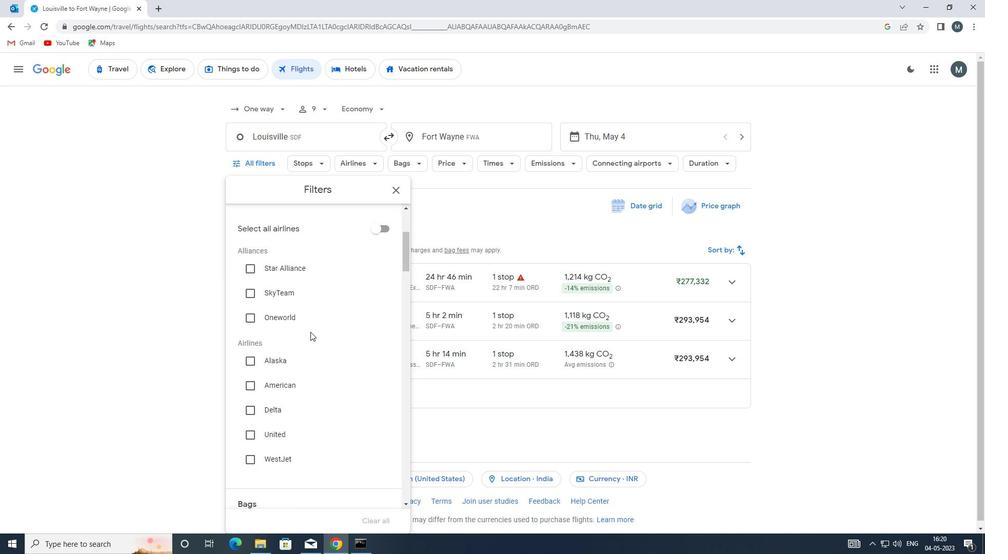 
Action: Mouse scrolled (312, 329) with delta (0, 0)
Screenshot: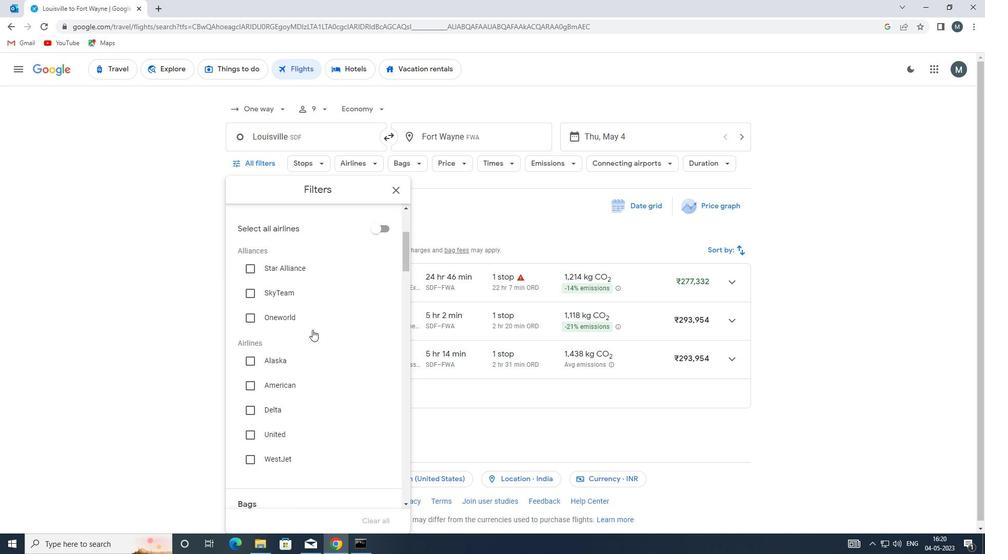 
Action: Mouse scrolled (312, 329) with delta (0, 0)
Screenshot: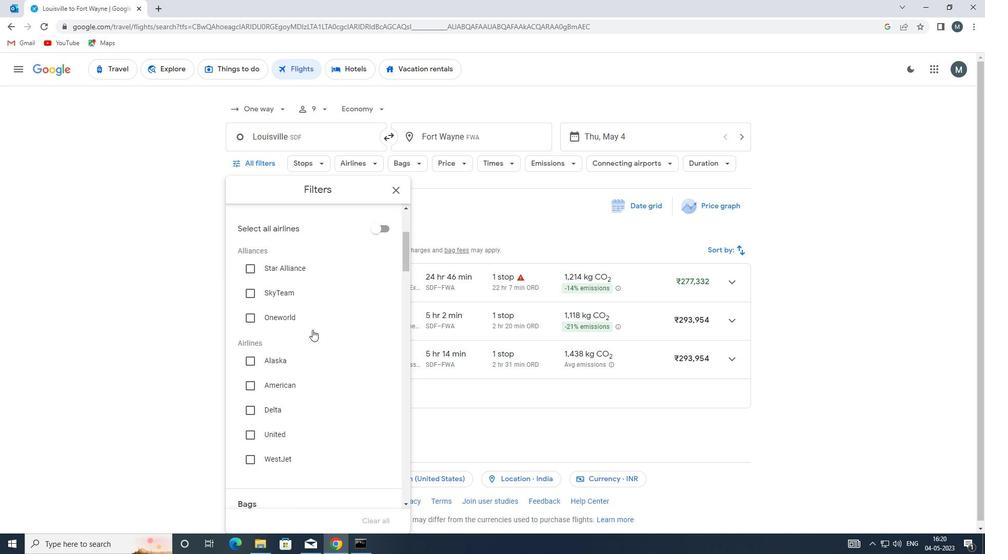 
Action: Mouse scrolled (312, 329) with delta (0, 0)
Screenshot: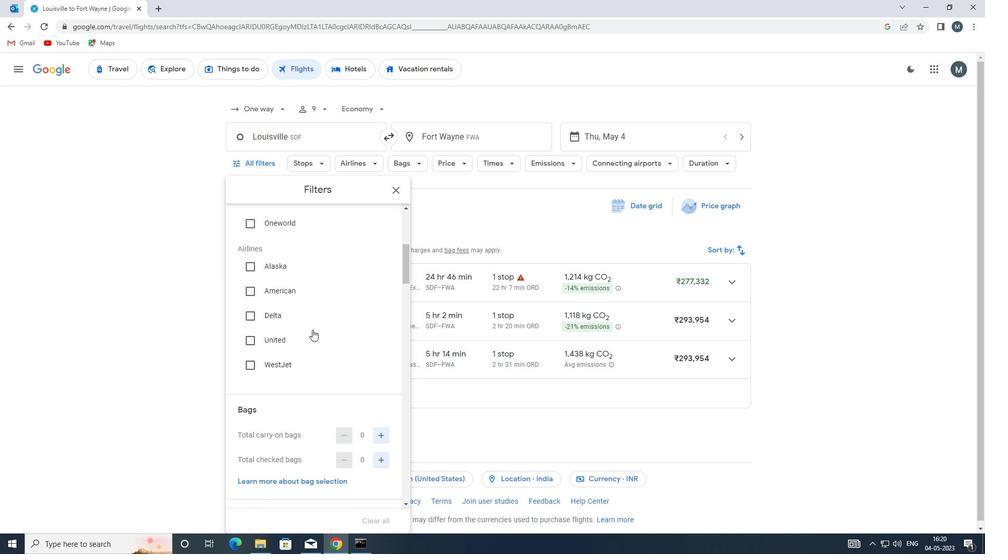 
Action: Mouse moved to (387, 376)
Screenshot: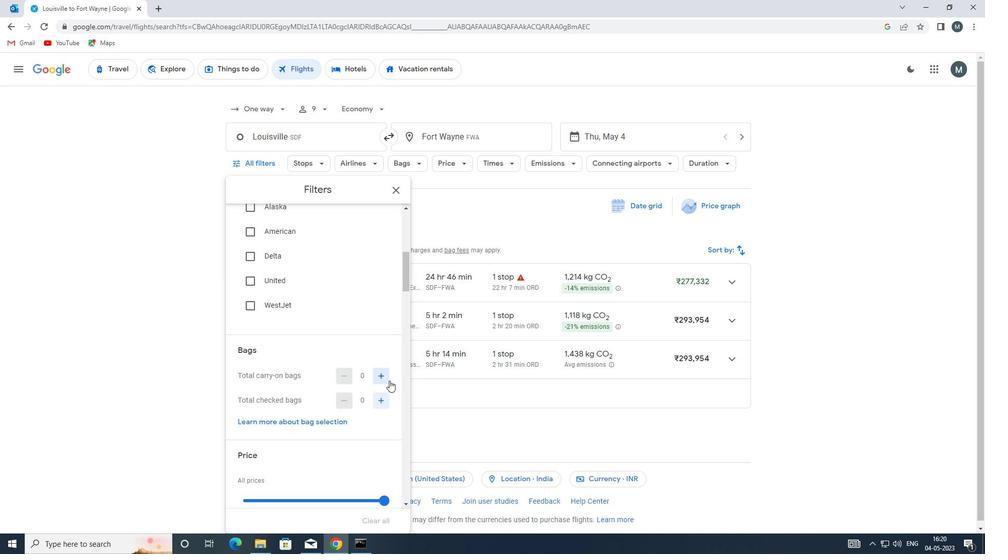 
Action: Mouse pressed left at (387, 376)
Screenshot: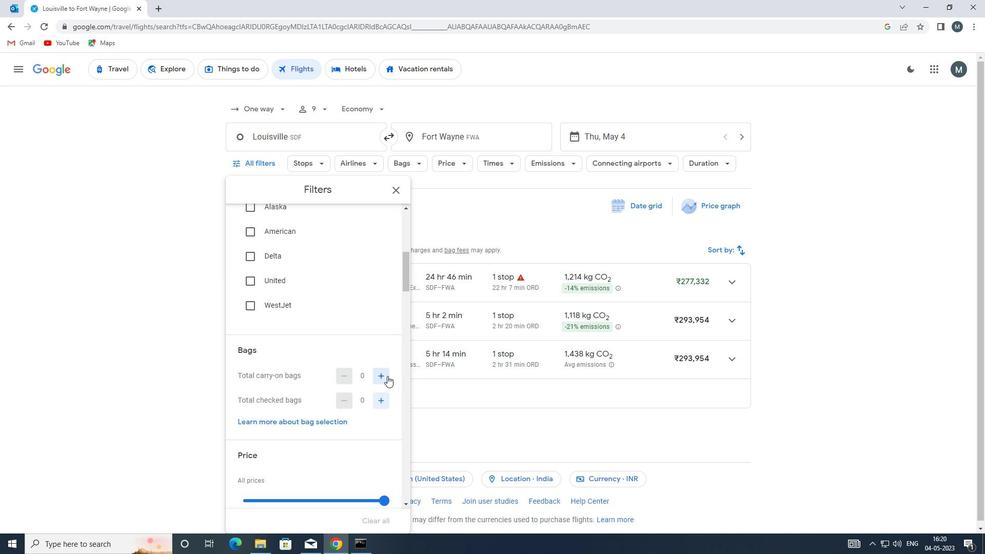 
Action: Mouse moved to (320, 366)
Screenshot: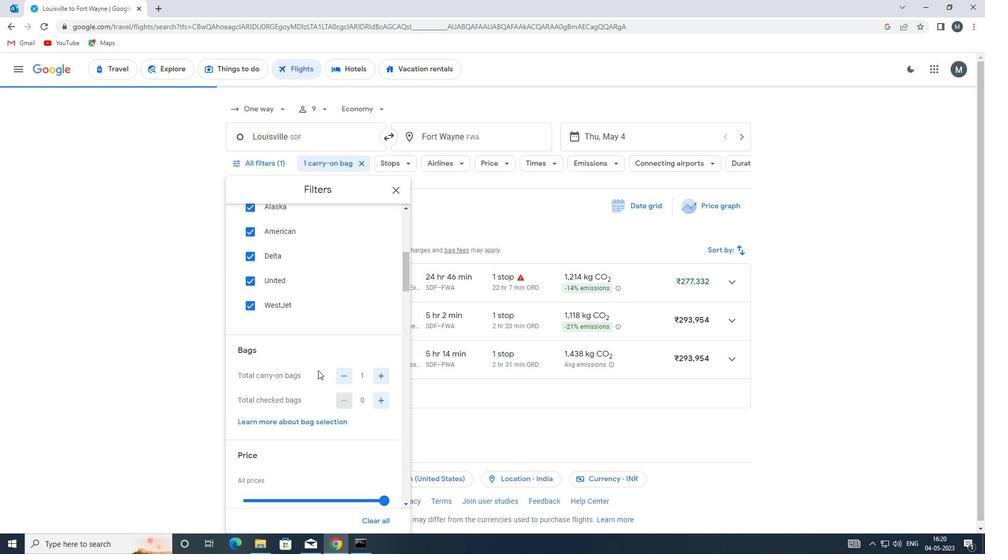 
Action: Mouse scrolled (320, 365) with delta (0, 0)
Screenshot: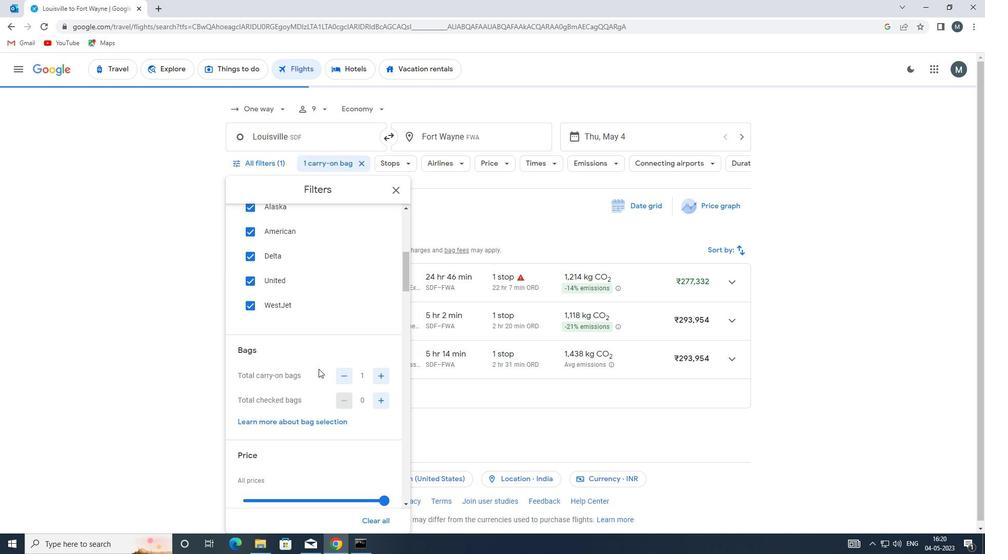 
Action: Mouse scrolled (320, 365) with delta (0, 0)
Screenshot: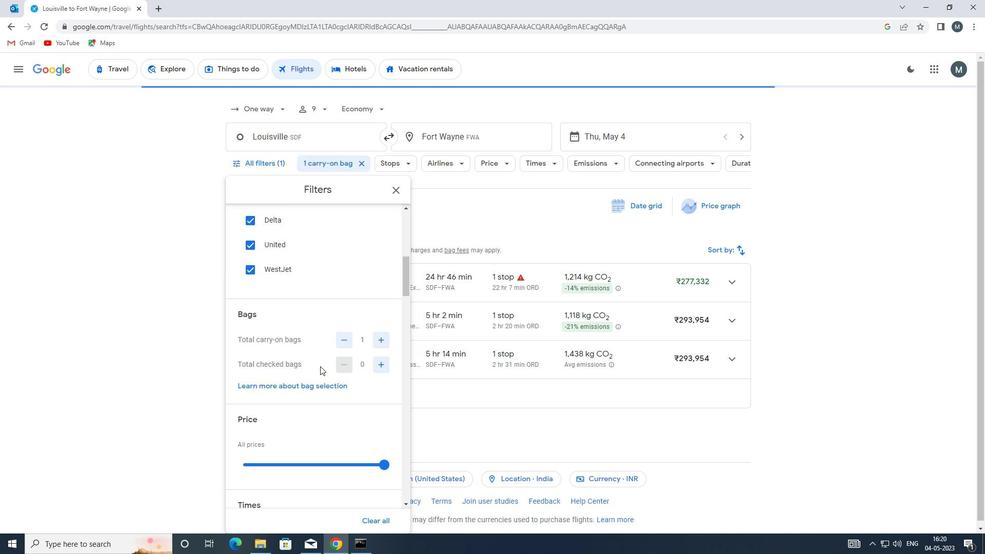 
Action: Mouse moved to (287, 394)
Screenshot: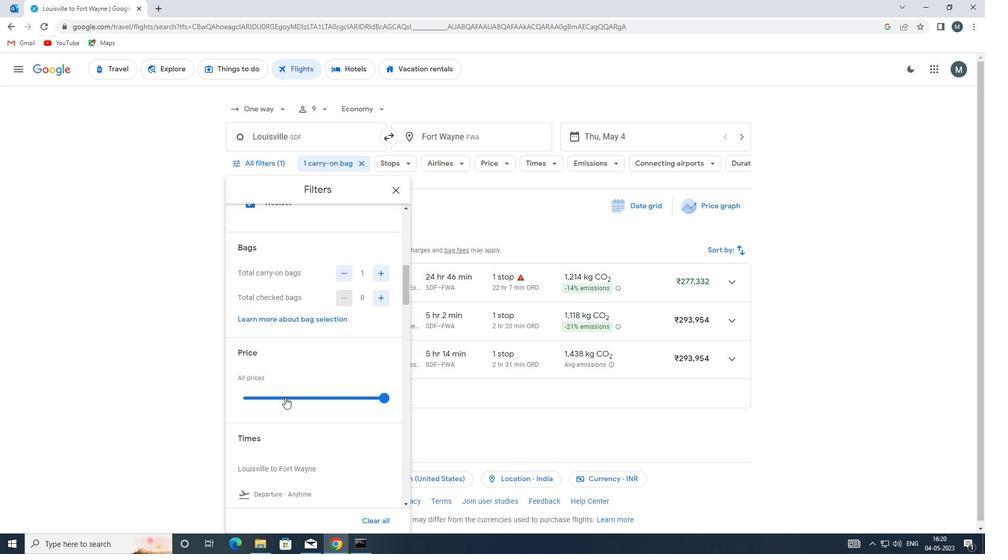 
Action: Mouse pressed left at (287, 394)
Screenshot: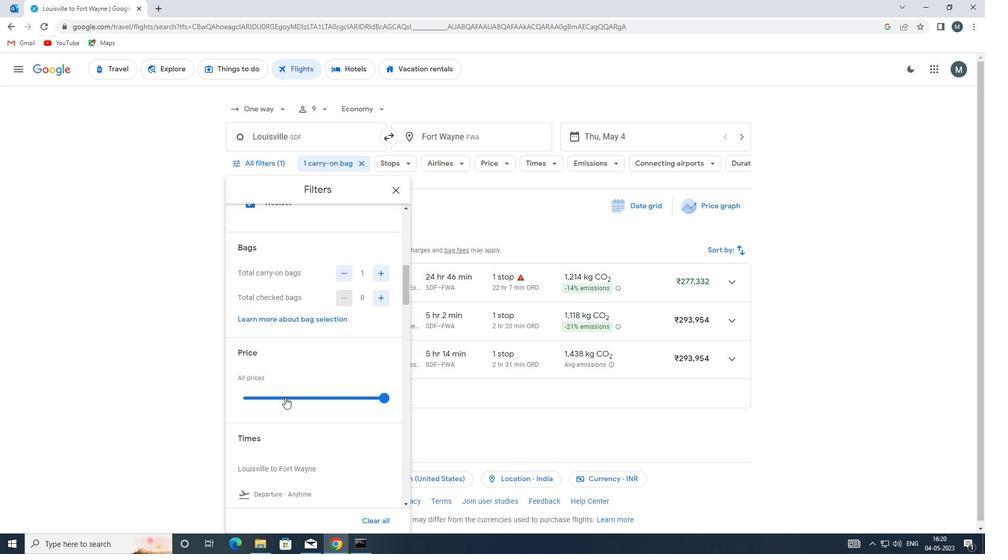 
Action: Mouse moved to (288, 394)
Screenshot: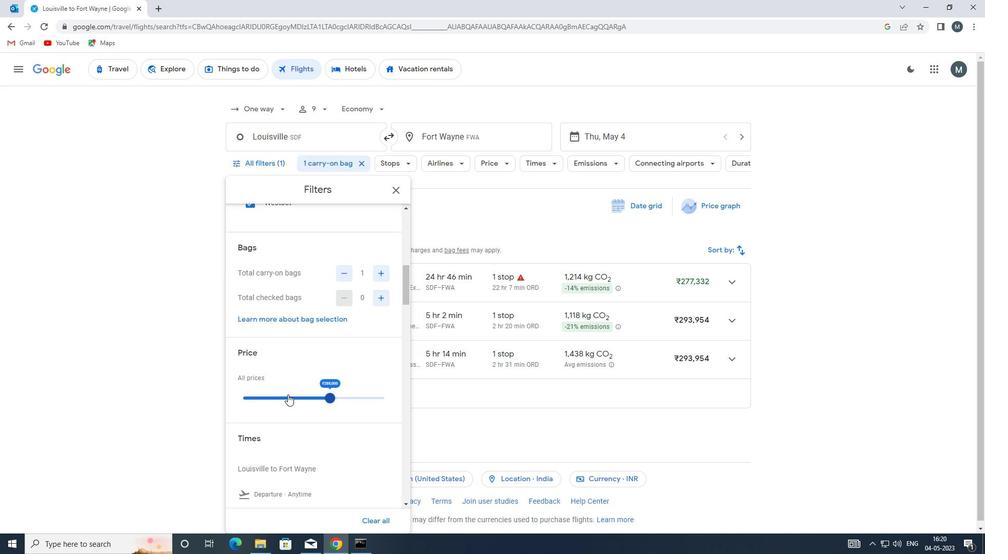 
Action: Mouse pressed left at (288, 394)
Screenshot: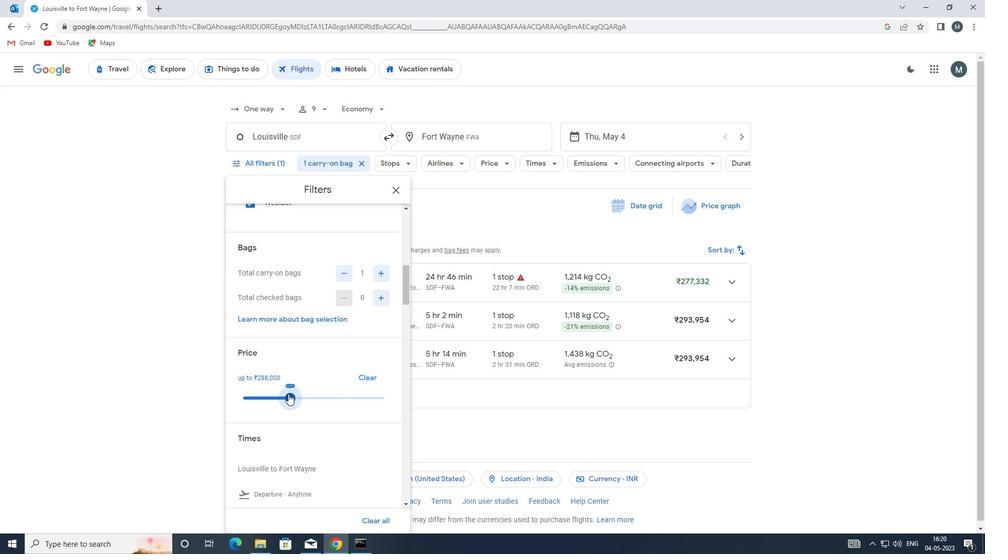 
Action: Mouse moved to (307, 375)
Screenshot: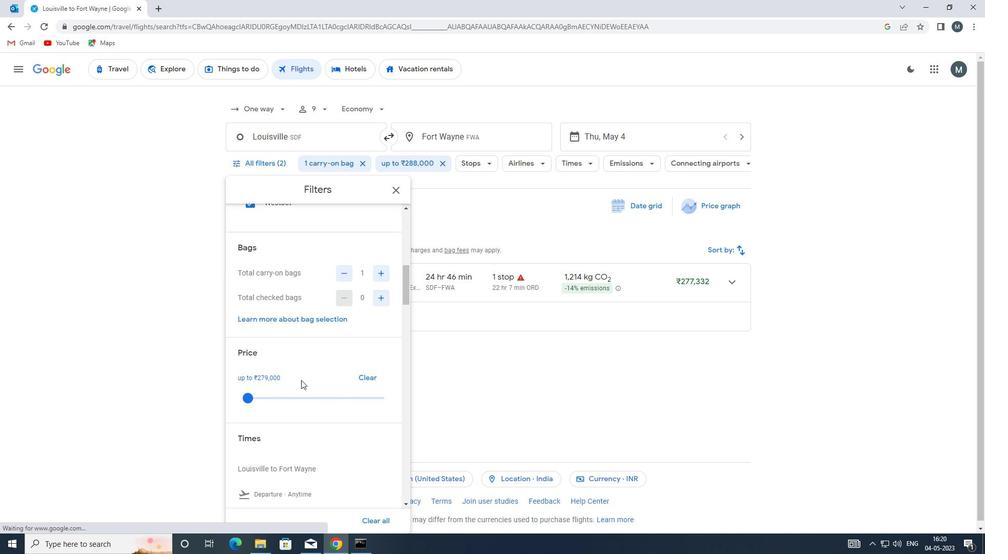 
Action: Mouse scrolled (307, 375) with delta (0, 0)
Screenshot: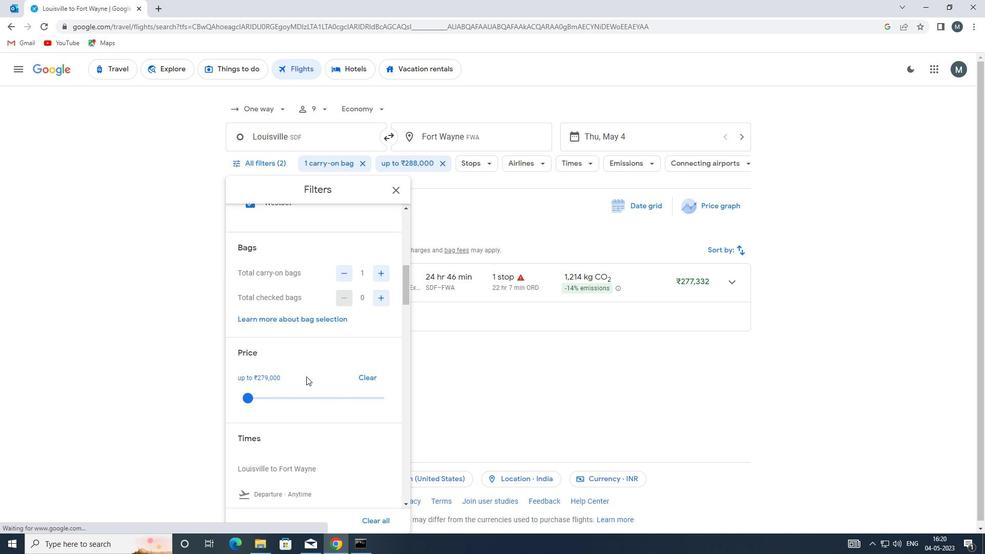 
Action: Mouse scrolled (307, 375) with delta (0, 0)
Screenshot: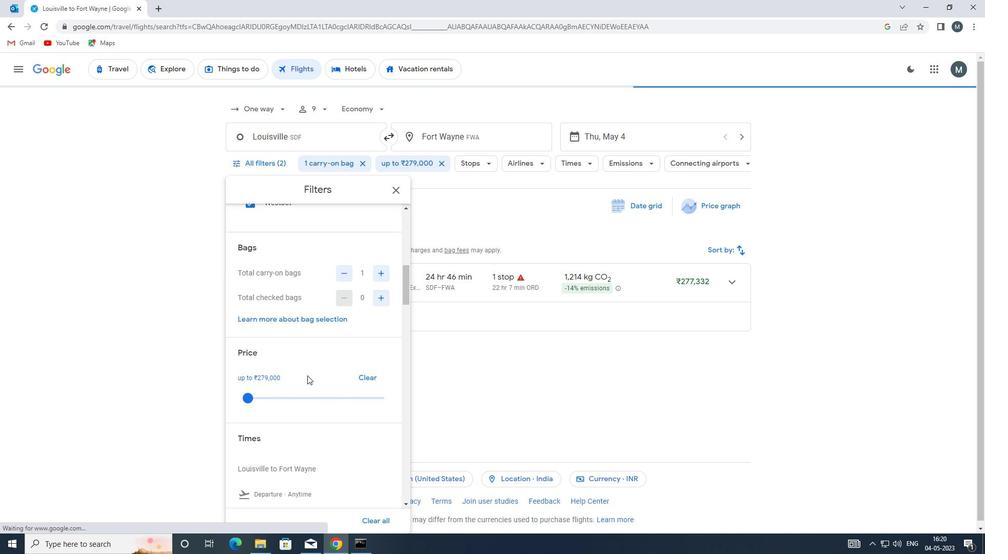 
Action: Mouse moved to (263, 408)
Screenshot: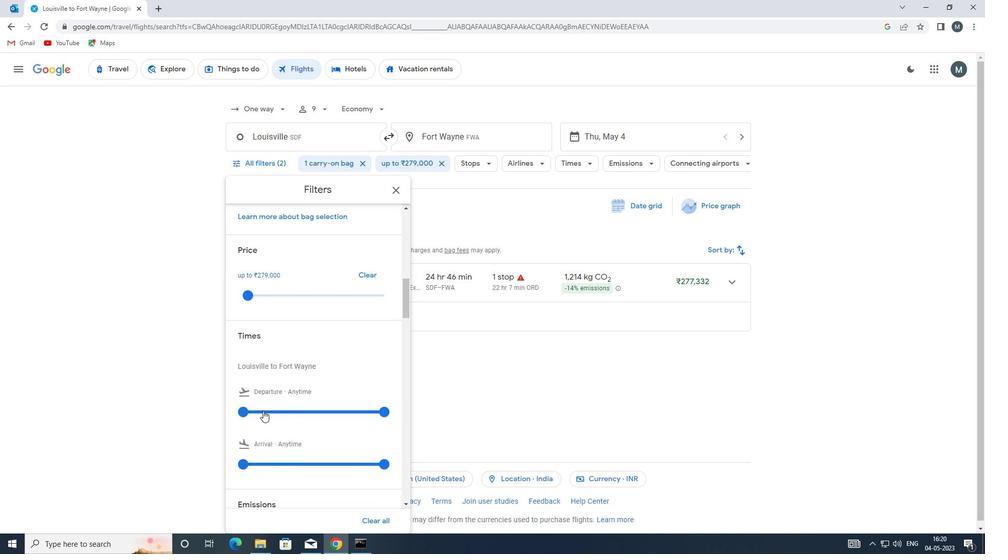 
Action: Mouse pressed left at (263, 408)
Screenshot: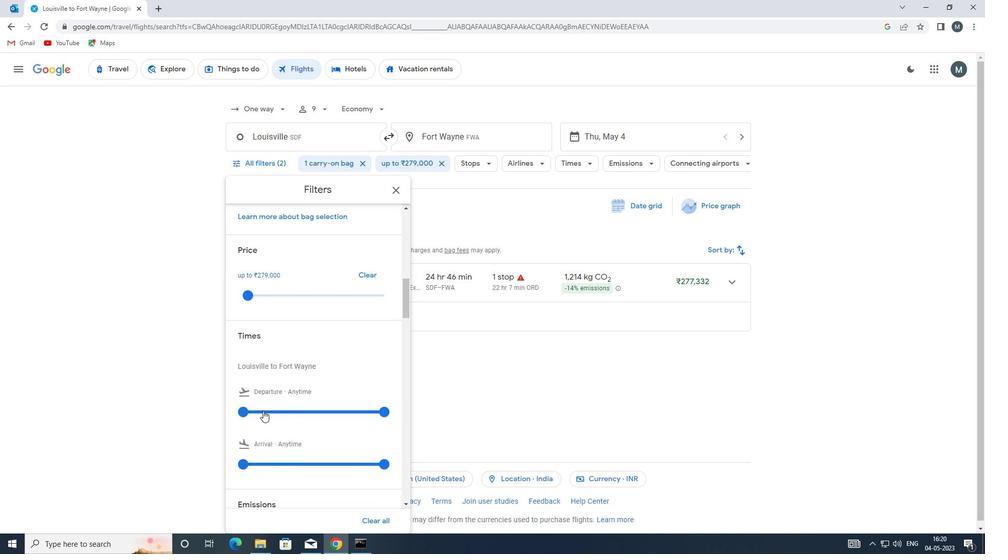 
Action: Mouse moved to (263, 408)
Screenshot: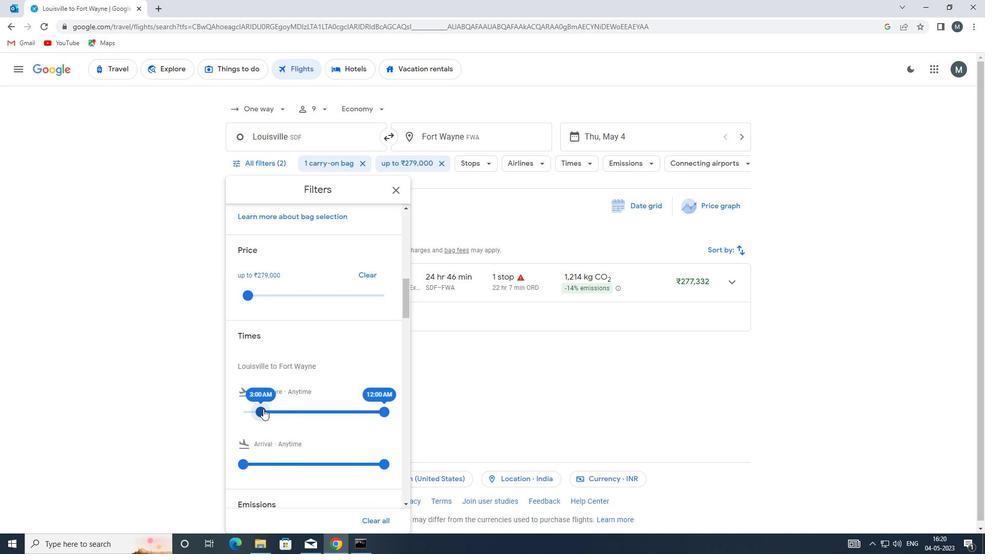 
Action: Mouse pressed left at (263, 408)
Screenshot: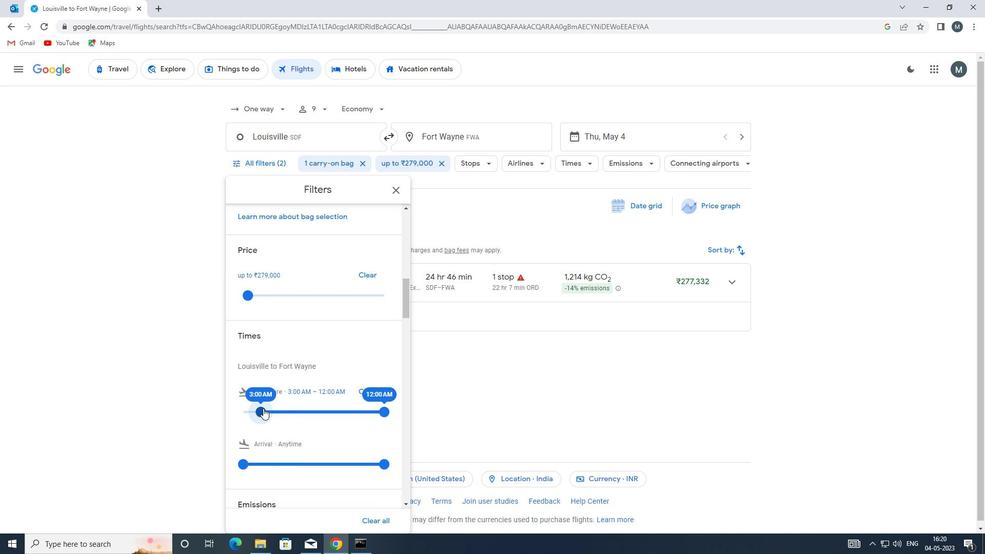 
Action: Mouse moved to (380, 409)
Screenshot: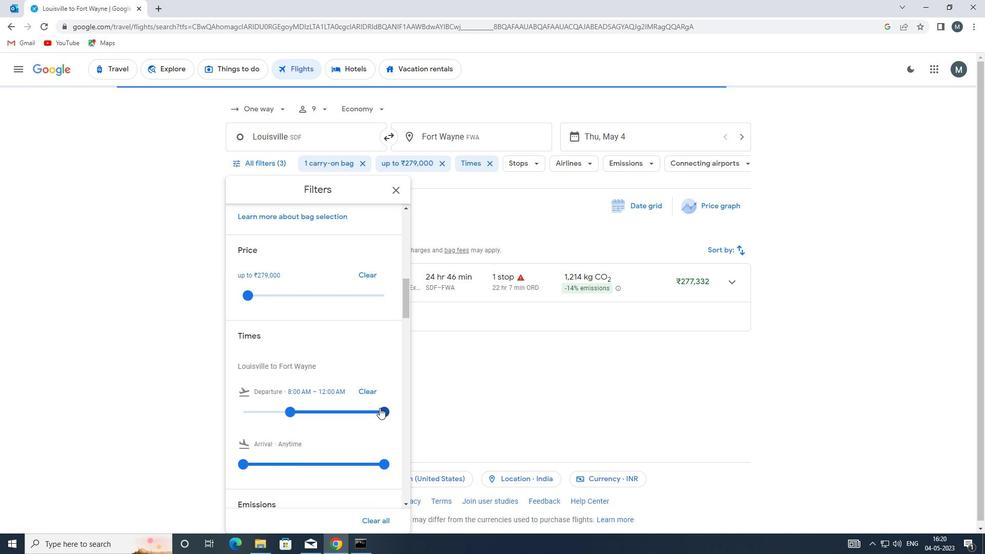 
Action: Mouse pressed left at (380, 409)
Screenshot: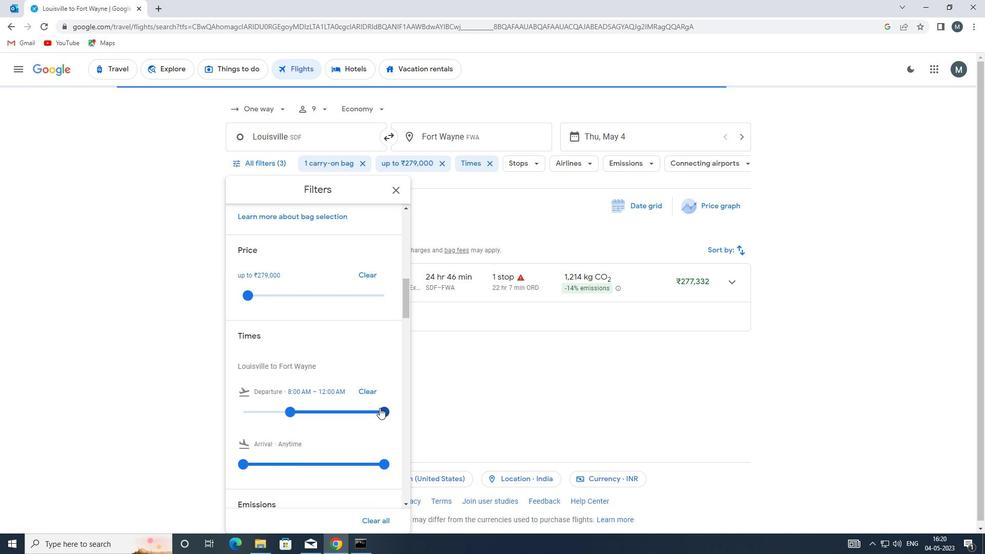 
Action: Mouse moved to (307, 395)
Screenshot: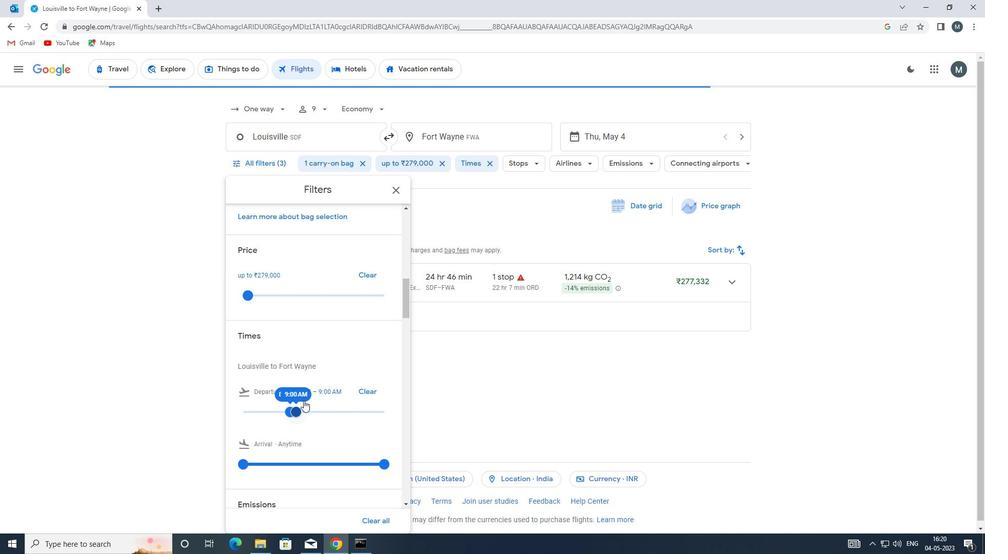 
Action: Mouse scrolled (307, 395) with delta (0, 0)
Screenshot: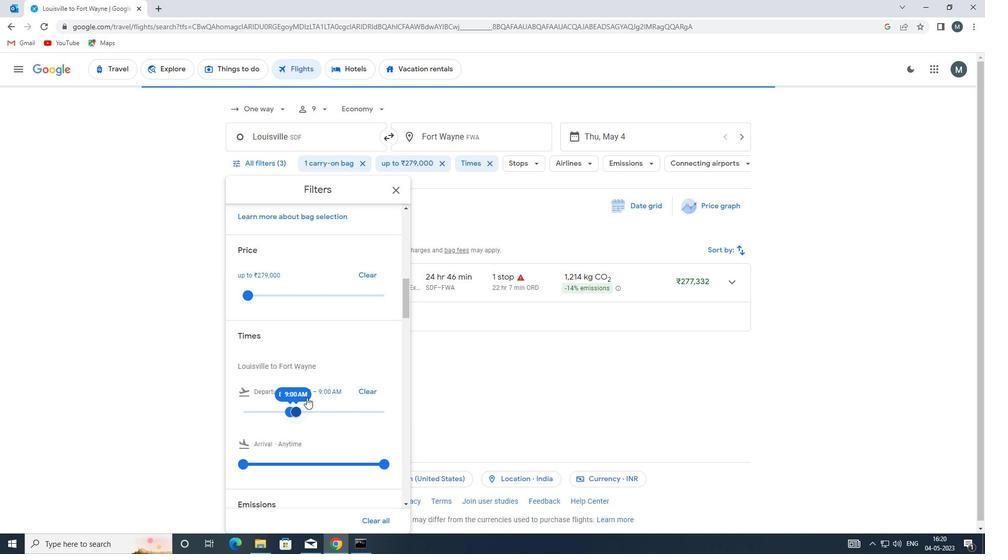 
Action: Mouse scrolled (307, 395) with delta (0, 0)
Screenshot: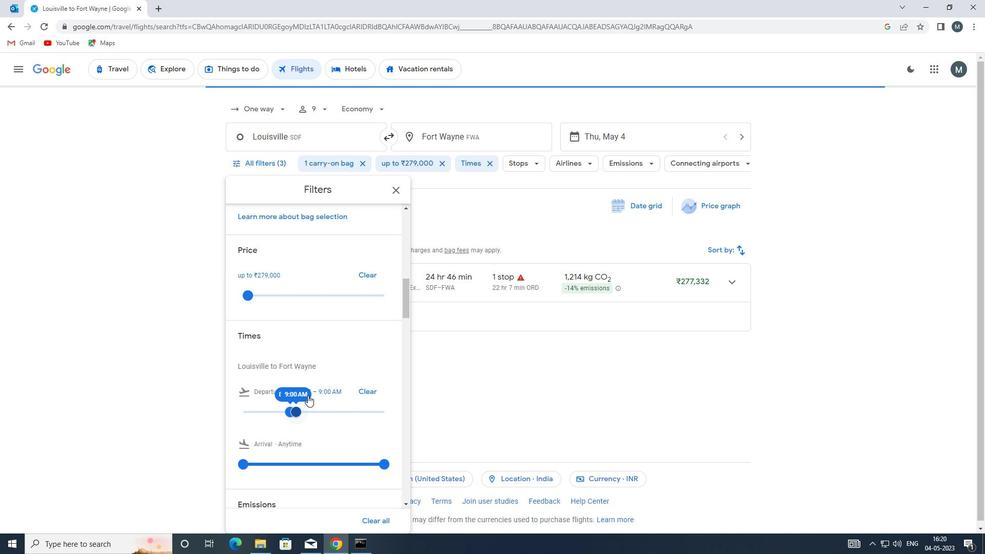 
Action: Mouse moved to (392, 191)
Screenshot: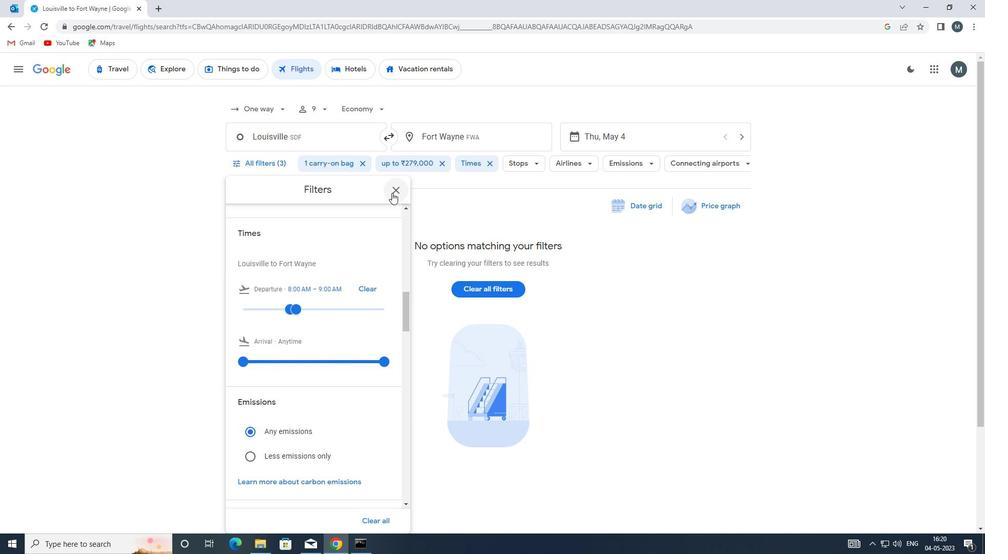 
Action: Mouse pressed left at (392, 191)
Screenshot: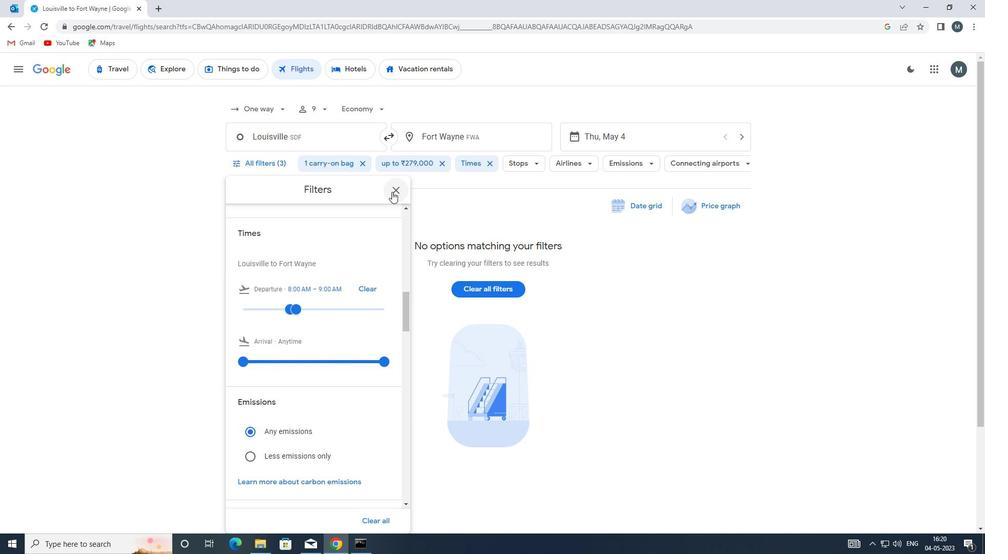 
Action: Mouse moved to (393, 191)
Screenshot: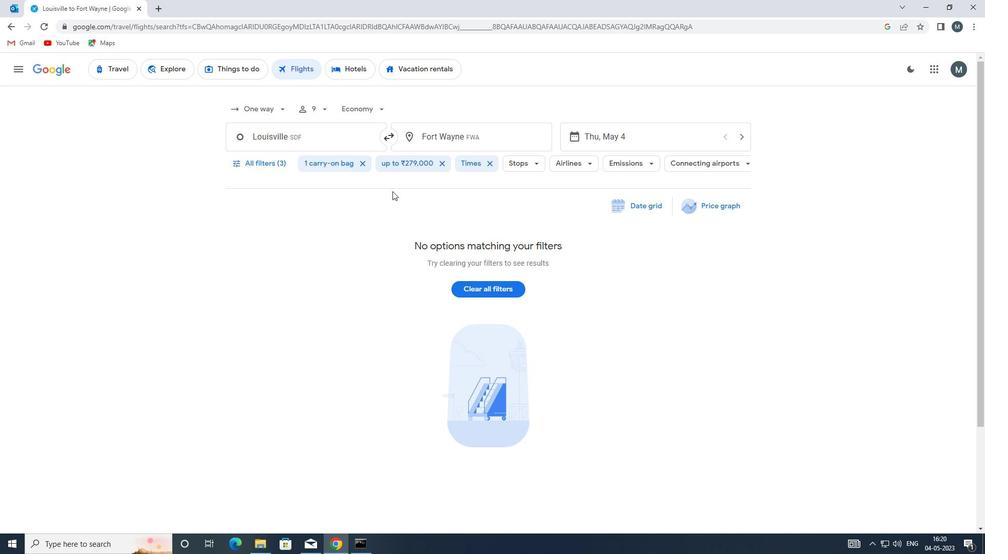 
